 Task: Search one way flight ticket for 4 adults, 2 children, 2 infants in seat and 1 infant on lap in economy from Orlando: Orlando International Airport to Gillette: Gillette Campbell County Airport on 5-1-2023. Number of bags: 1 carry on bag. Price is upto 109000. Outbound departure time preference is 9:00.
Action: Mouse moved to (185, 156)
Screenshot: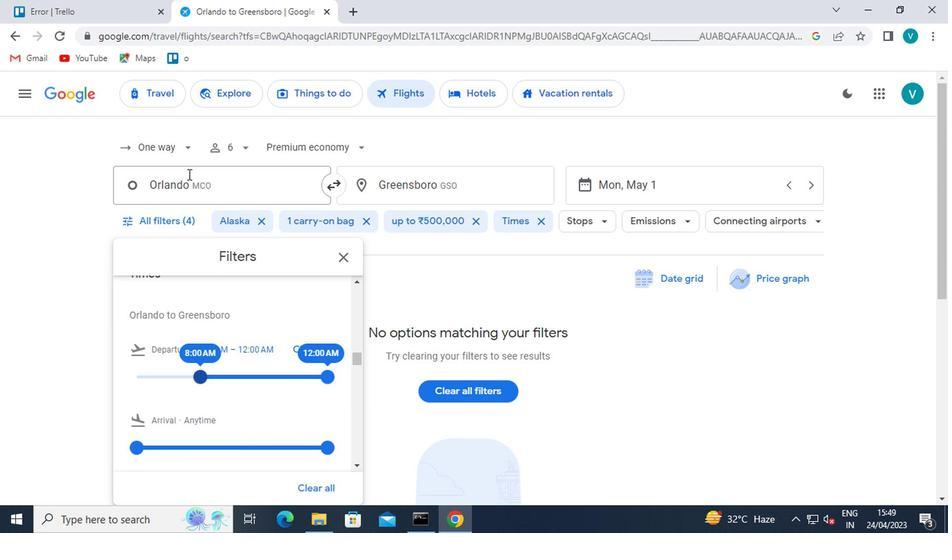 
Action: Mouse pressed left at (185, 156)
Screenshot: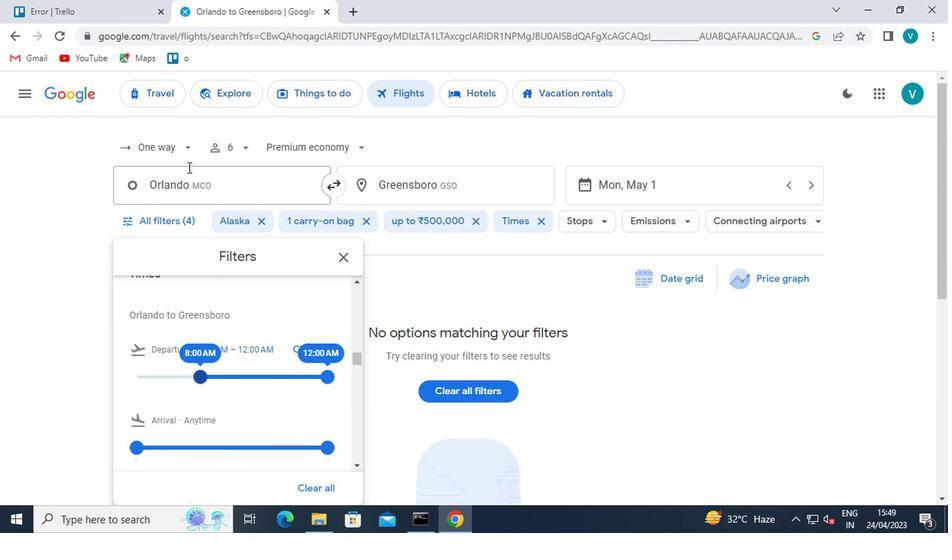 
Action: Mouse moved to (183, 214)
Screenshot: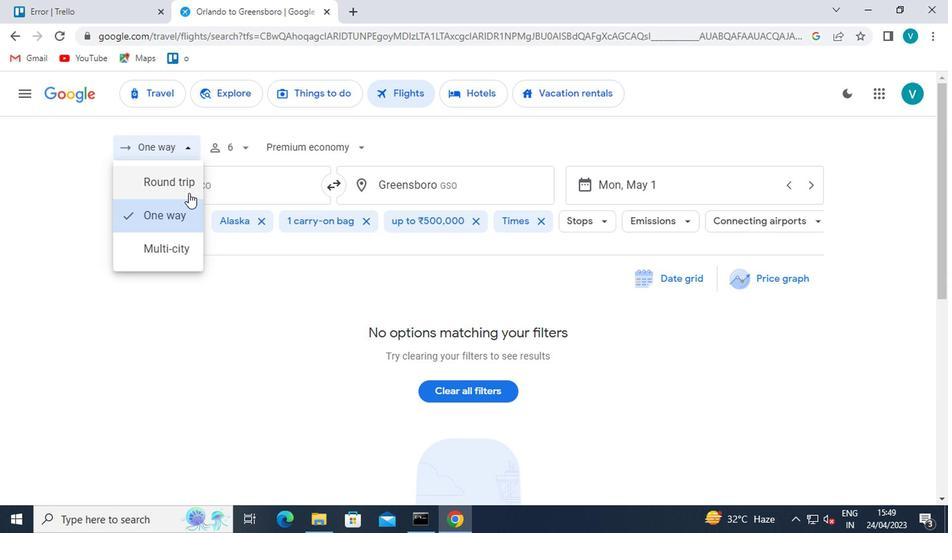 
Action: Mouse pressed left at (183, 214)
Screenshot: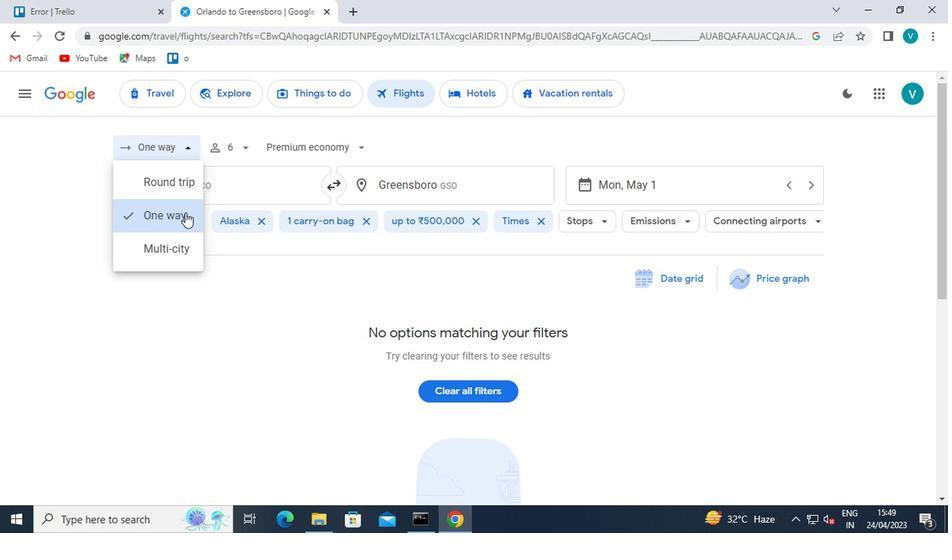 
Action: Mouse moved to (240, 153)
Screenshot: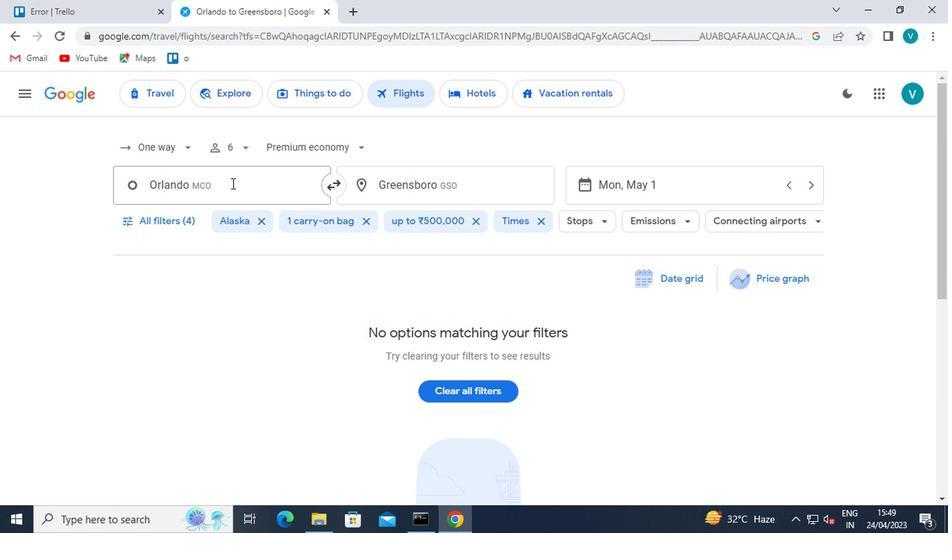 
Action: Mouse pressed left at (240, 153)
Screenshot: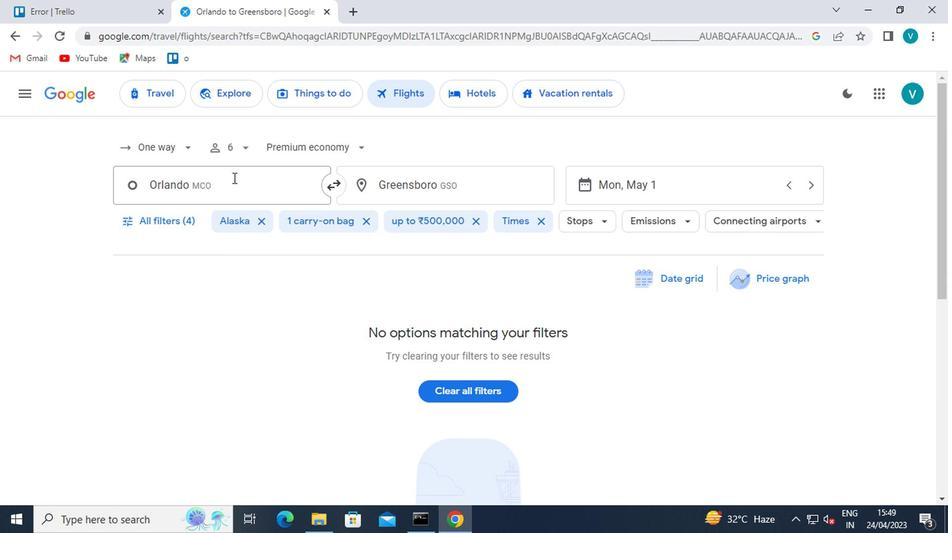
Action: Mouse moved to (348, 183)
Screenshot: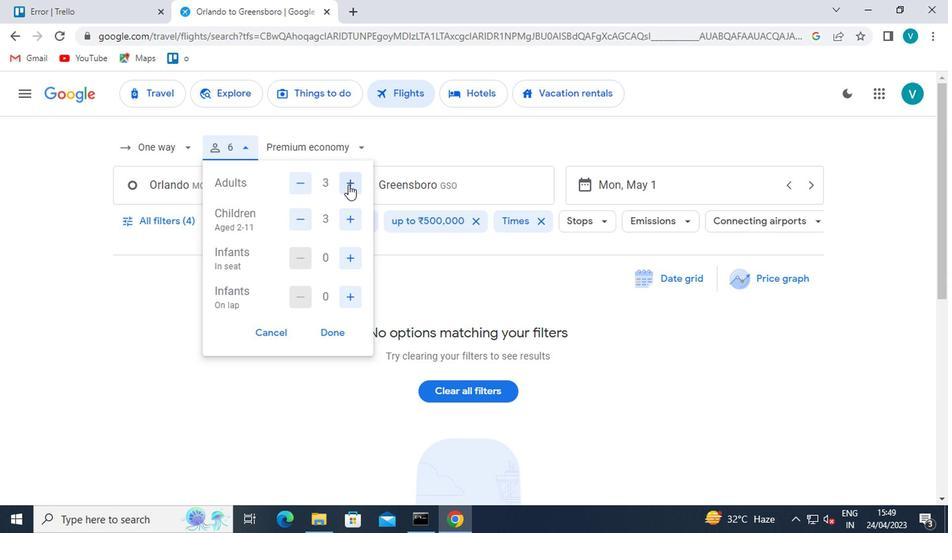 
Action: Mouse pressed left at (348, 183)
Screenshot: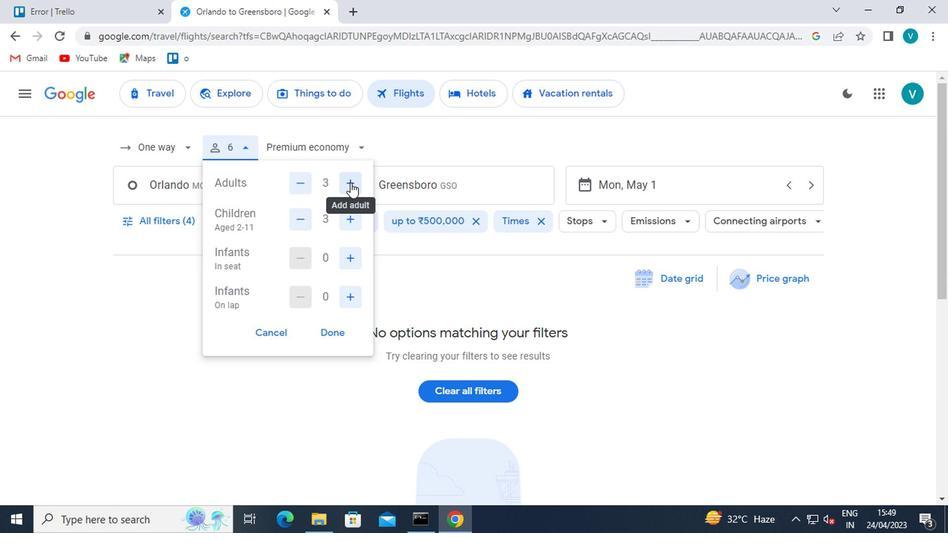 
Action: Mouse moved to (298, 217)
Screenshot: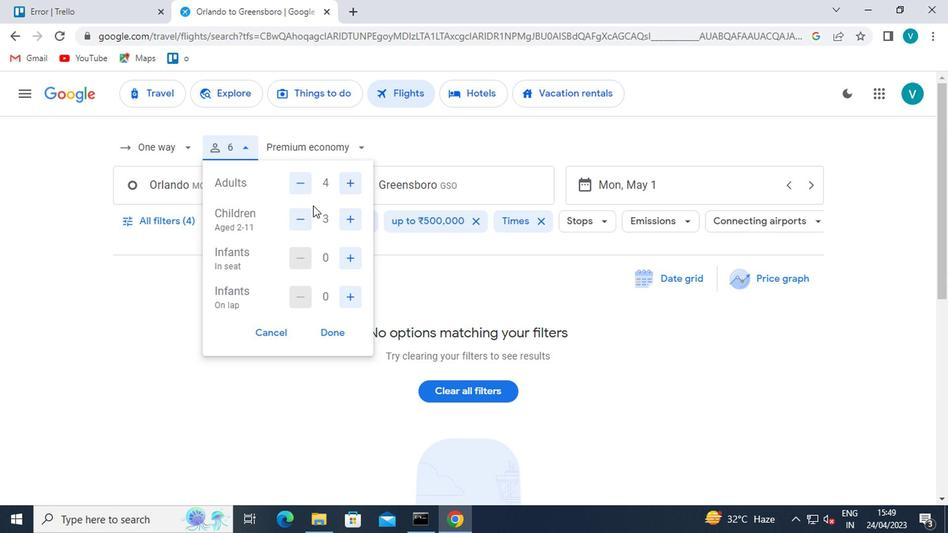 
Action: Mouse pressed left at (298, 217)
Screenshot: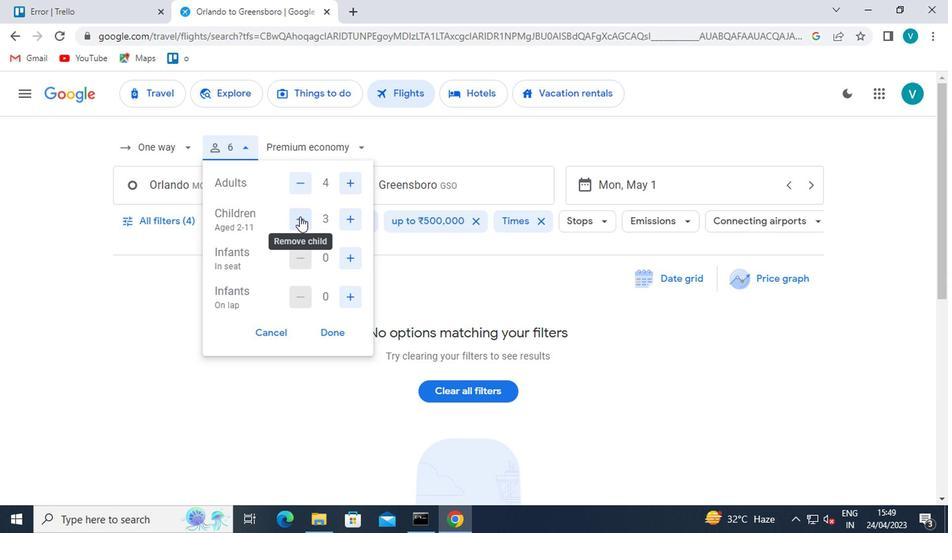
Action: Mouse moved to (344, 258)
Screenshot: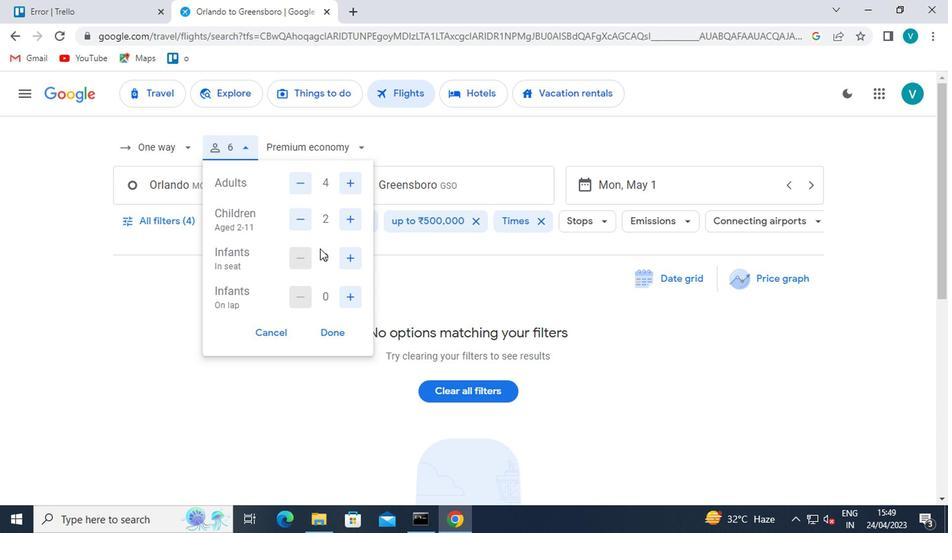 
Action: Mouse pressed left at (344, 258)
Screenshot: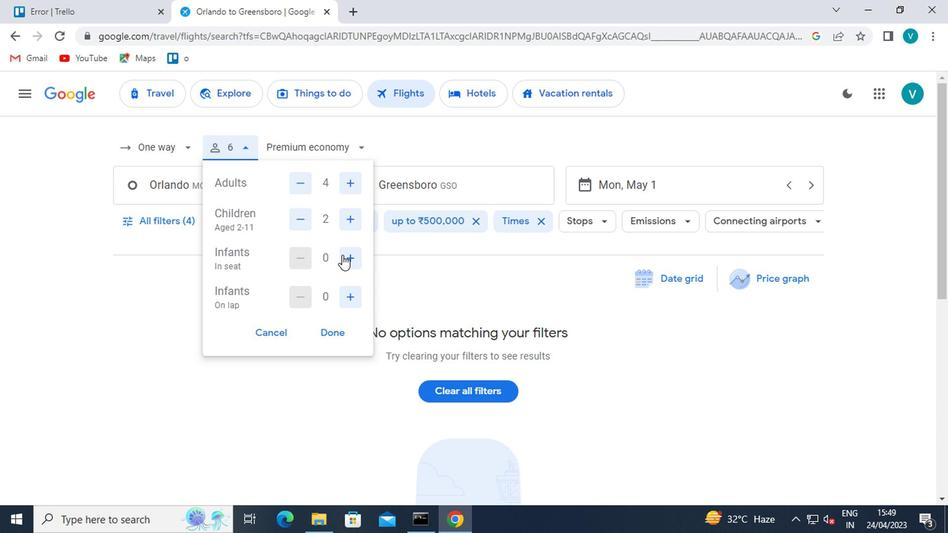 
Action: Mouse moved to (345, 258)
Screenshot: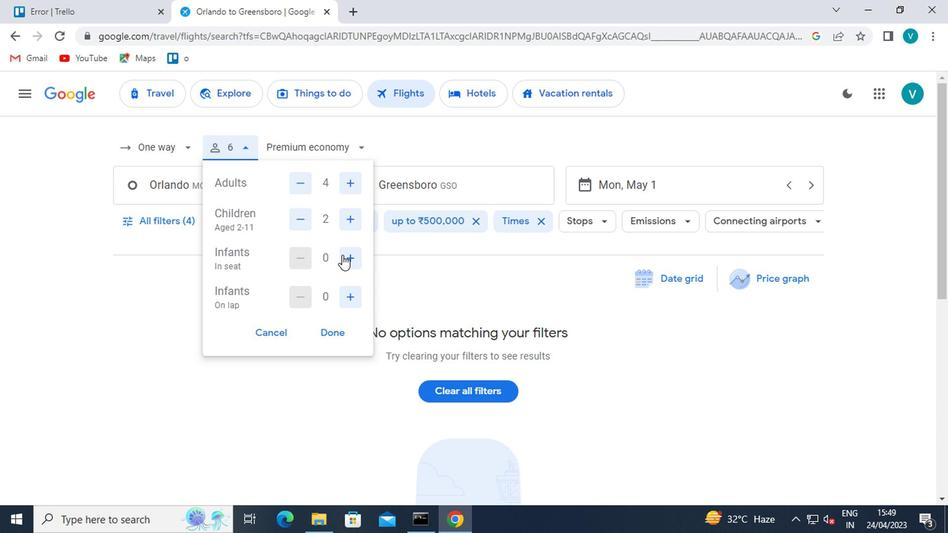
Action: Mouse pressed left at (345, 258)
Screenshot: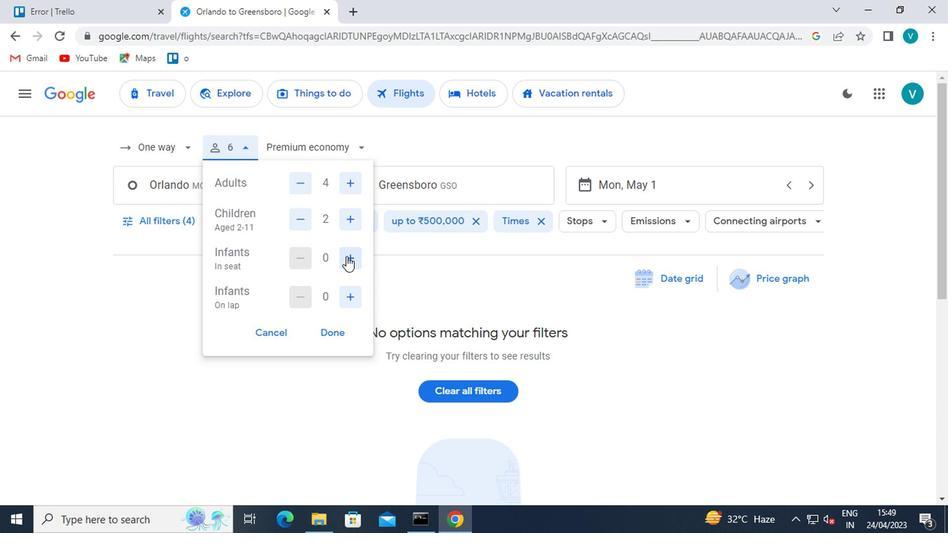 
Action: Mouse moved to (350, 292)
Screenshot: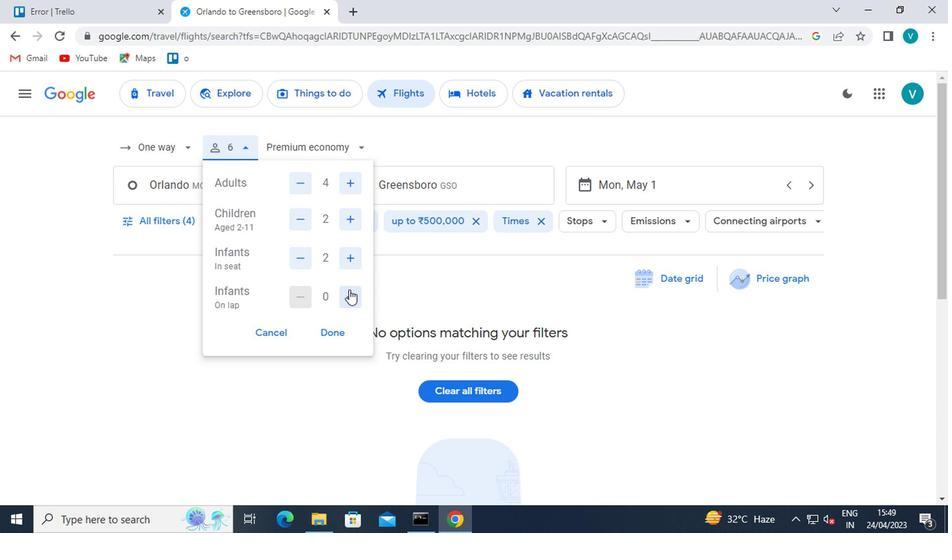 
Action: Mouse pressed left at (350, 292)
Screenshot: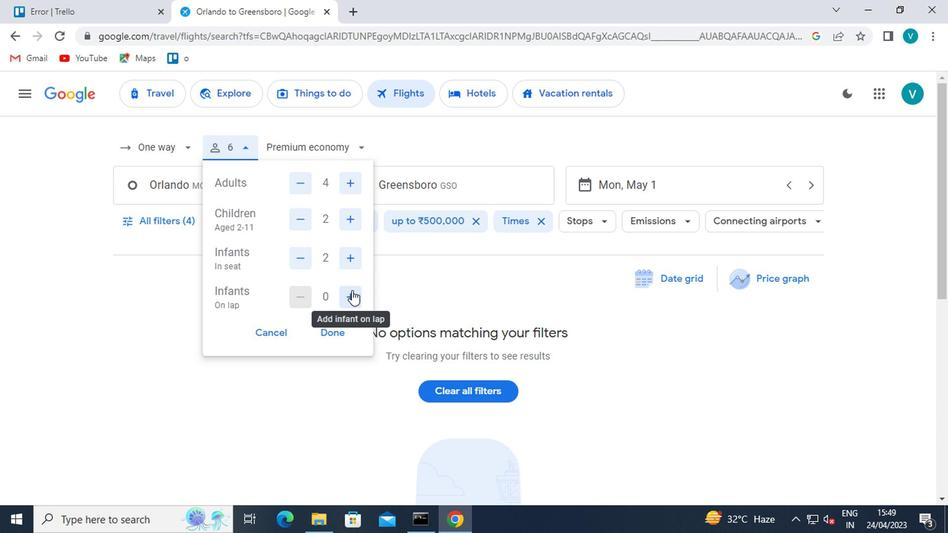
Action: Mouse moved to (329, 329)
Screenshot: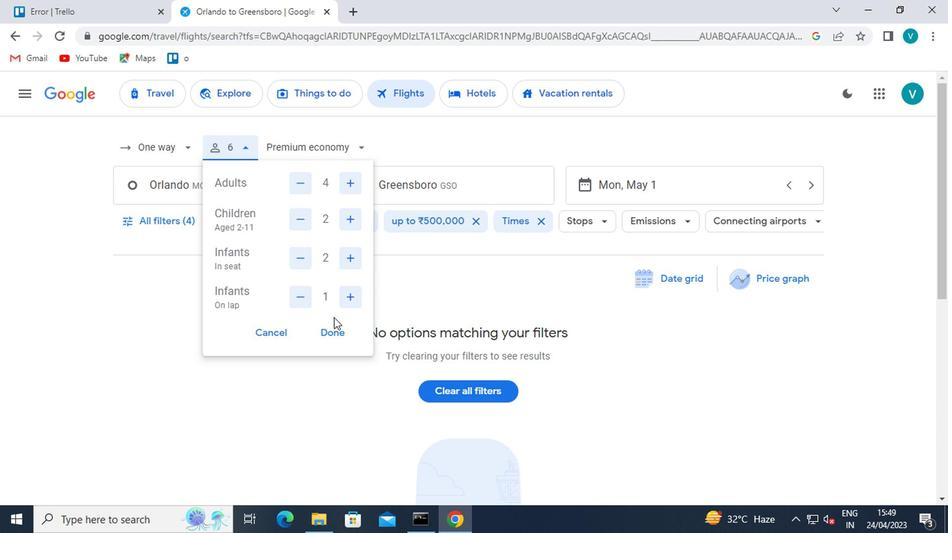 
Action: Mouse pressed left at (329, 329)
Screenshot: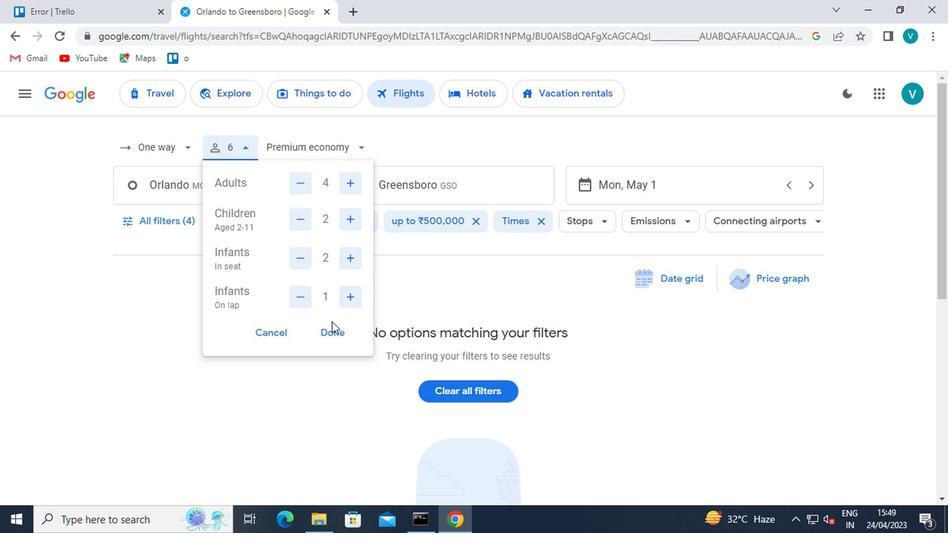 
Action: Mouse moved to (336, 151)
Screenshot: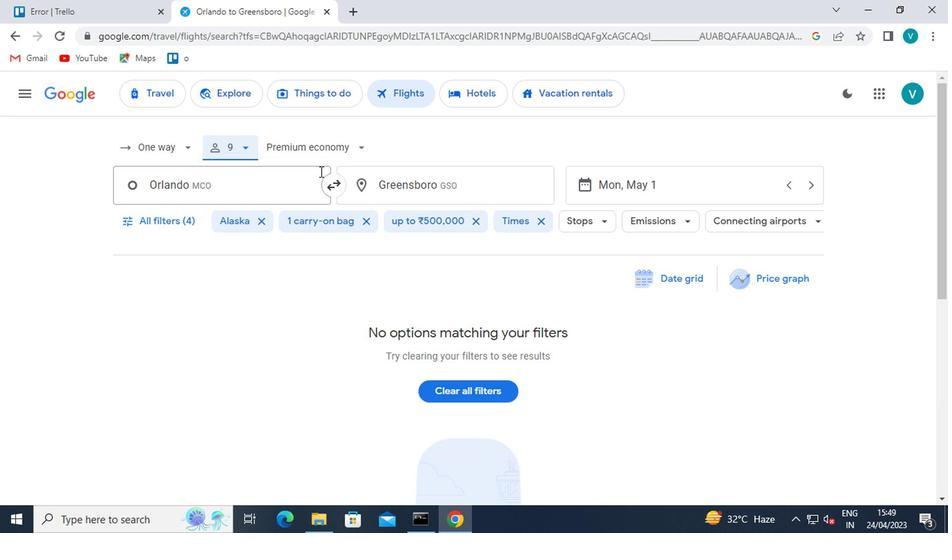 
Action: Mouse pressed left at (336, 151)
Screenshot: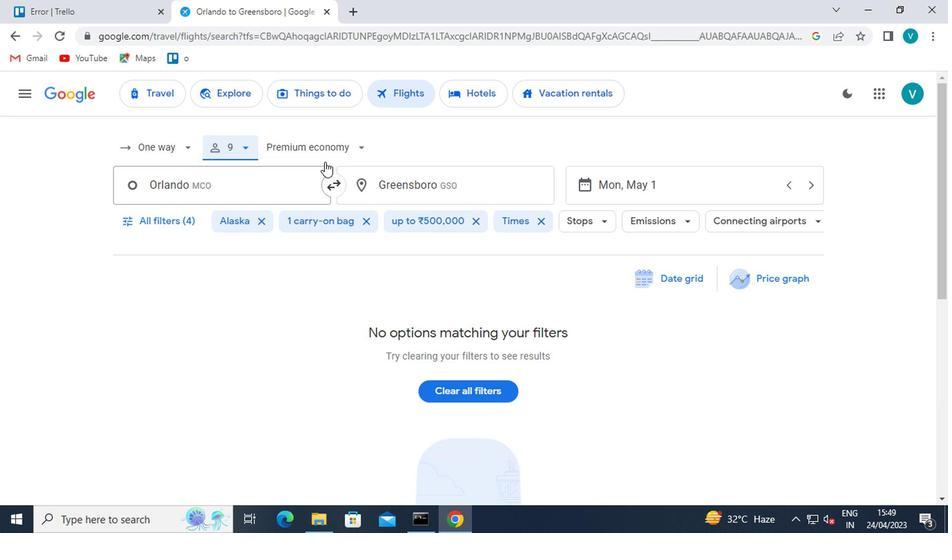 
Action: Mouse moved to (330, 182)
Screenshot: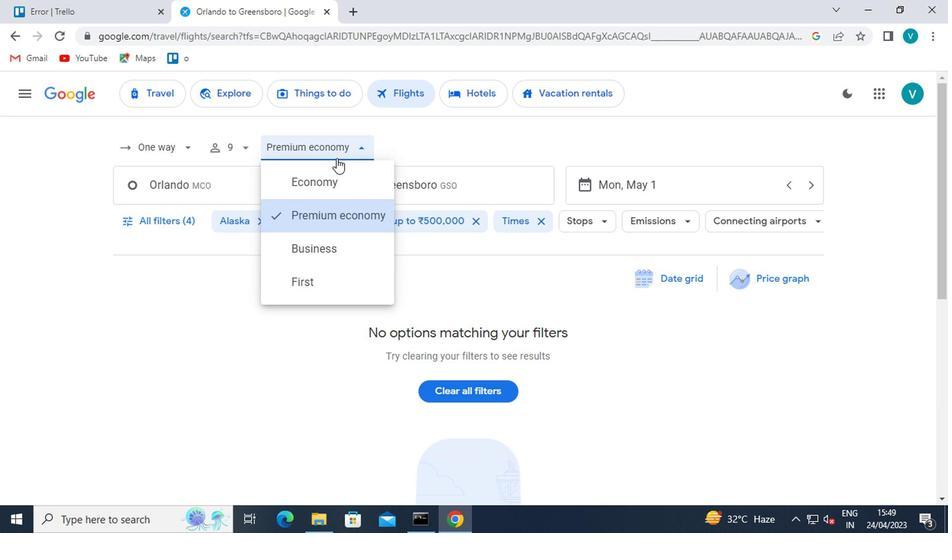 
Action: Mouse pressed left at (330, 182)
Screenshot: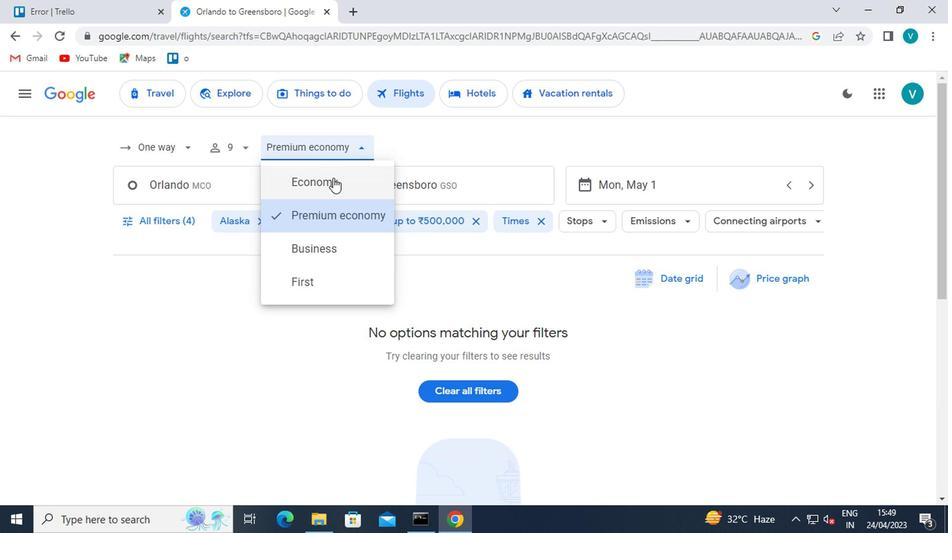 
Action: Mouse moved to (202, 196)
Screenshot: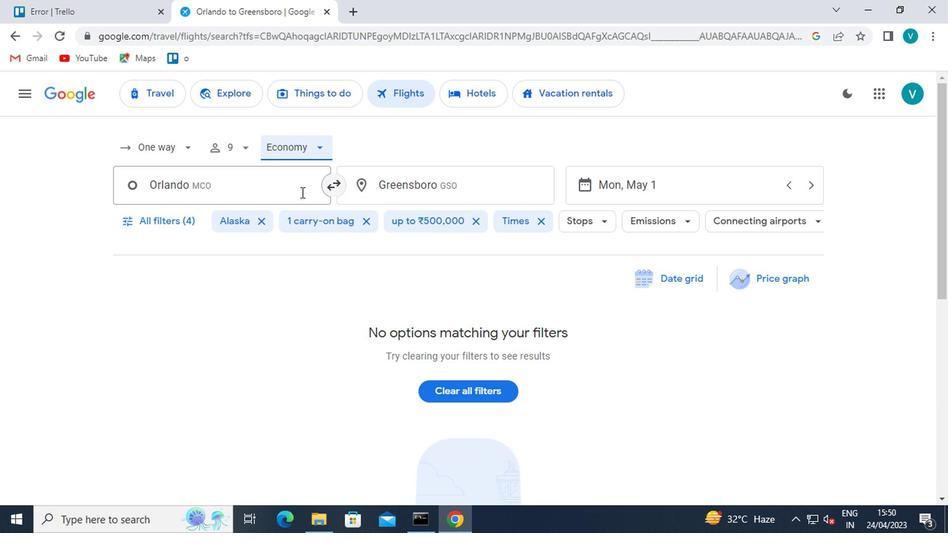 
Action: Mouse pressed left at (202, 196)
Screenshot: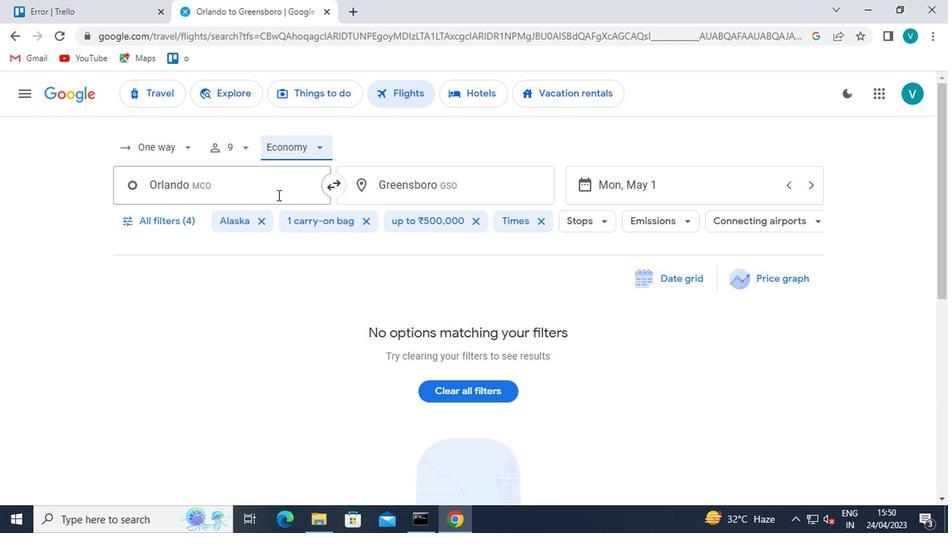 
Action: Mouse moved to (253, 268)
Screenshot: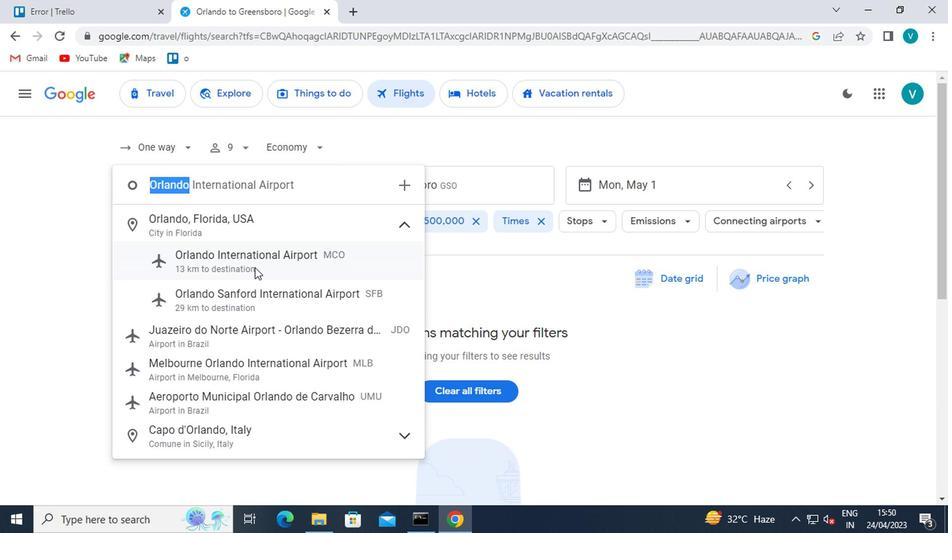 
Action: Mouse pressed left at (253, 268)
Screenshot: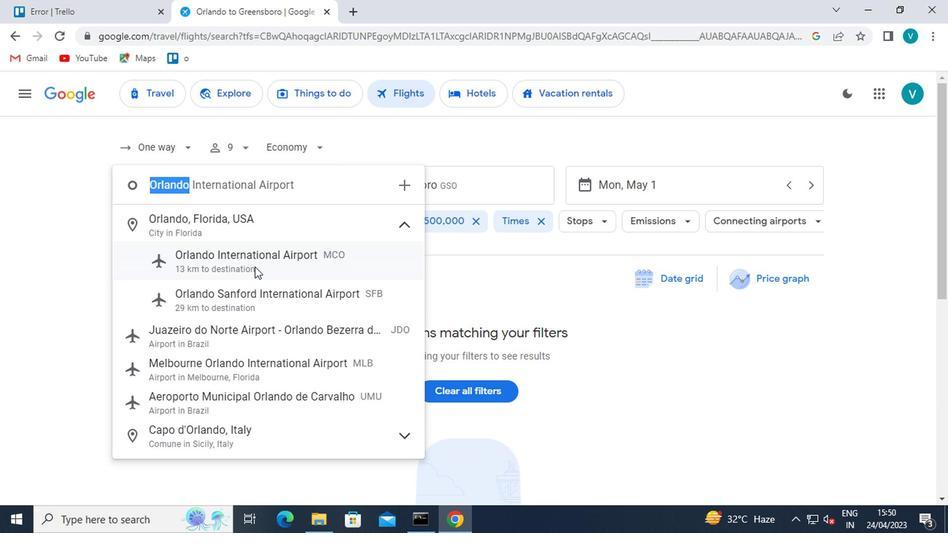 
Action: Mouse moved to (459, 187)
Screenshot: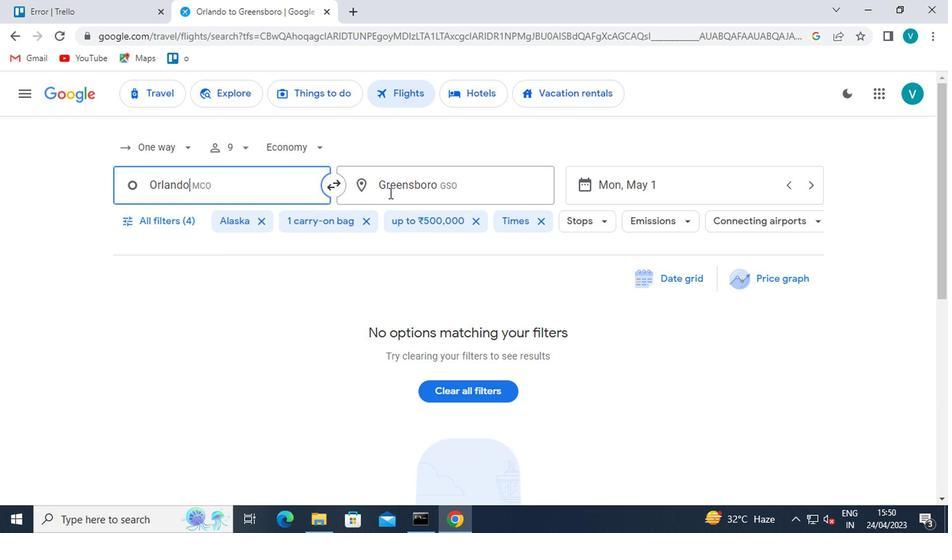 
Action: Mouse pressed left at (459, 187)
Screenshot: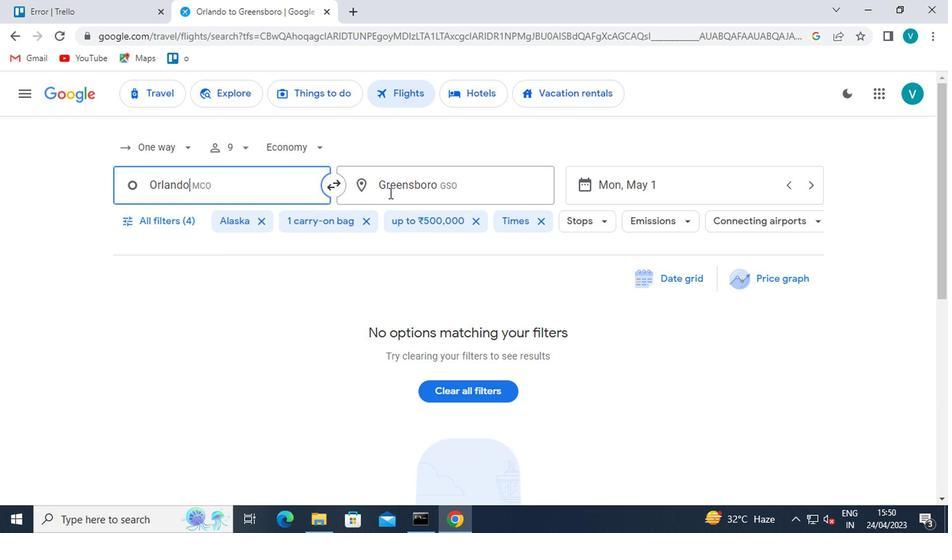 
Action: Mouse moved to (459, 188)
Screenshot: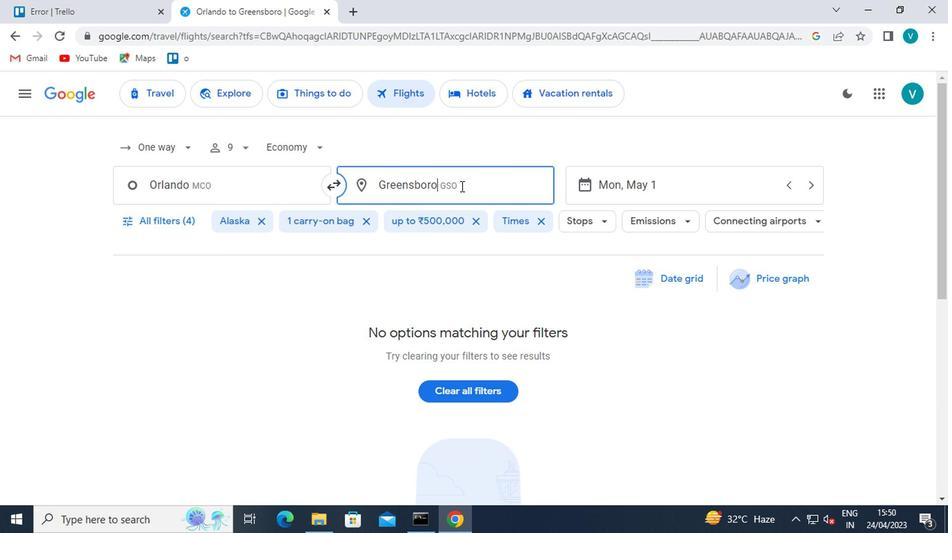 
Action: Key pressed <Key.shift><Key.shift>ctrl+GI;;<Key.backspace><Key.backspace>LLETTE
Screenshot: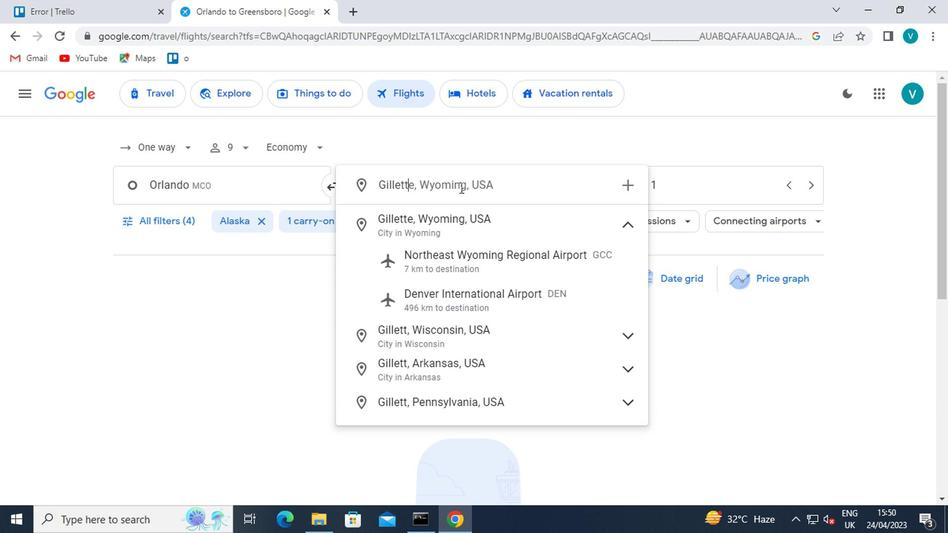 
Action: Mouse moved to (526, 205)
Screenshot: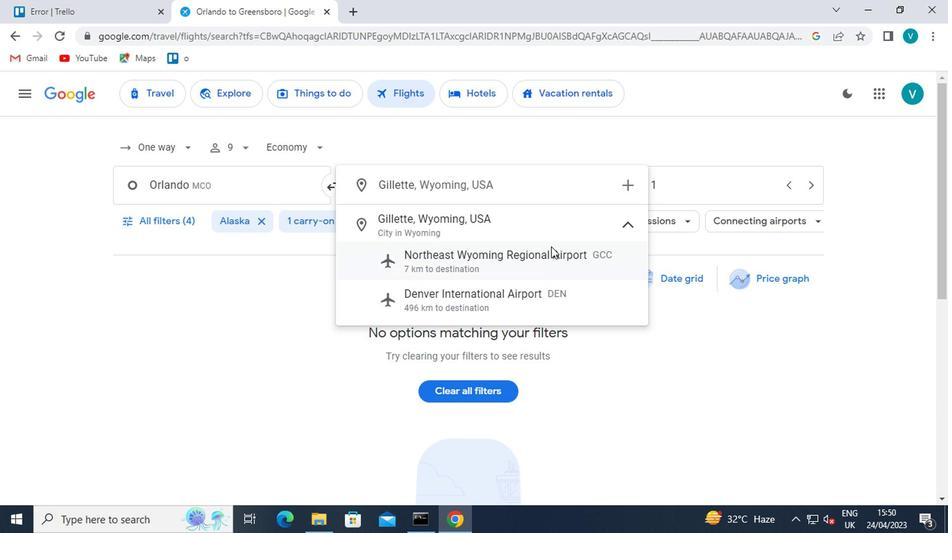 
Action: Key pressed <Key.enter>
Screenshot: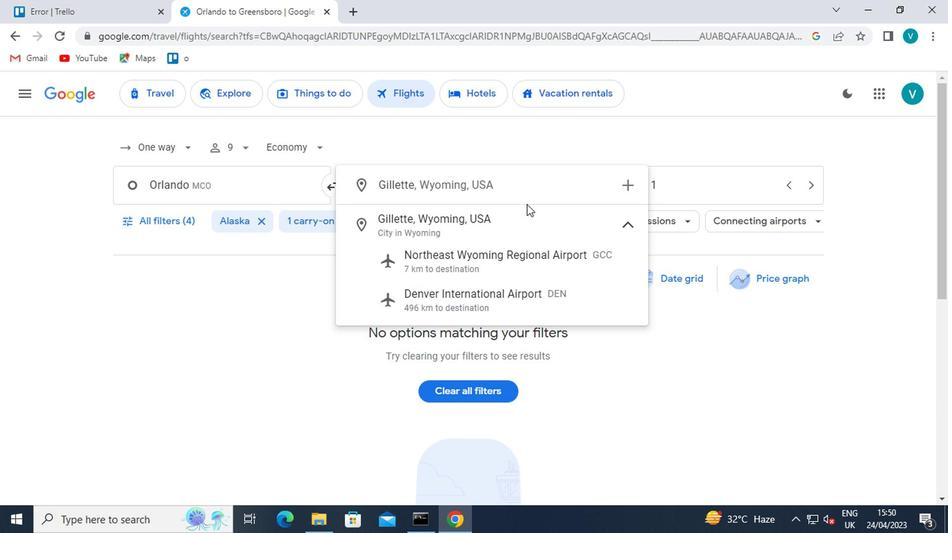 
Action: Mouse moved to (674, 179)
Screenshot: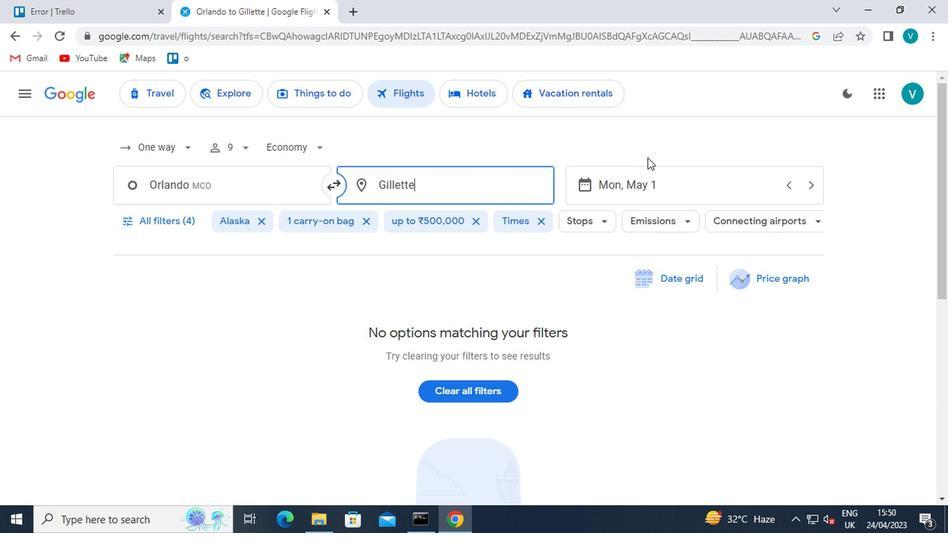 
Action: Mouse pressed left at (674, 179)
Screenshot: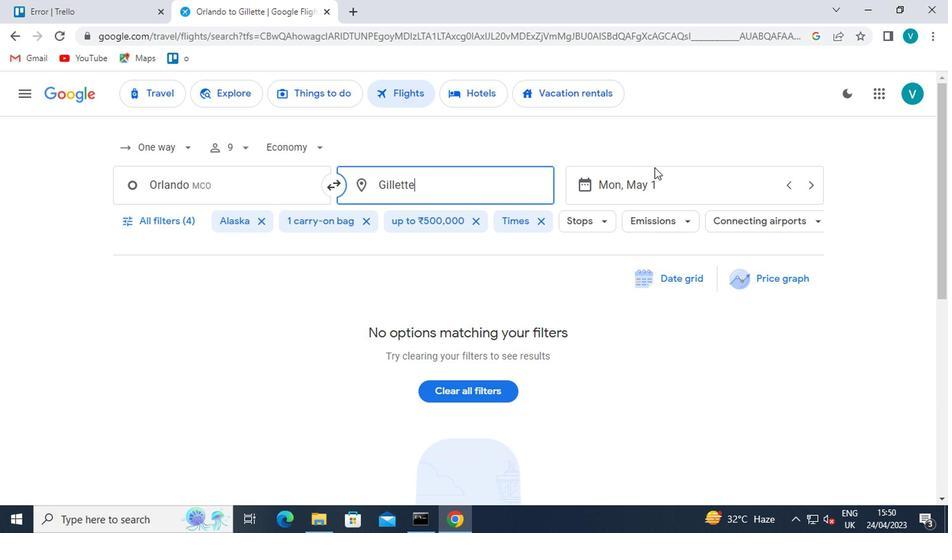 
Action: Mouse moved to (623, 256)
Screenshot: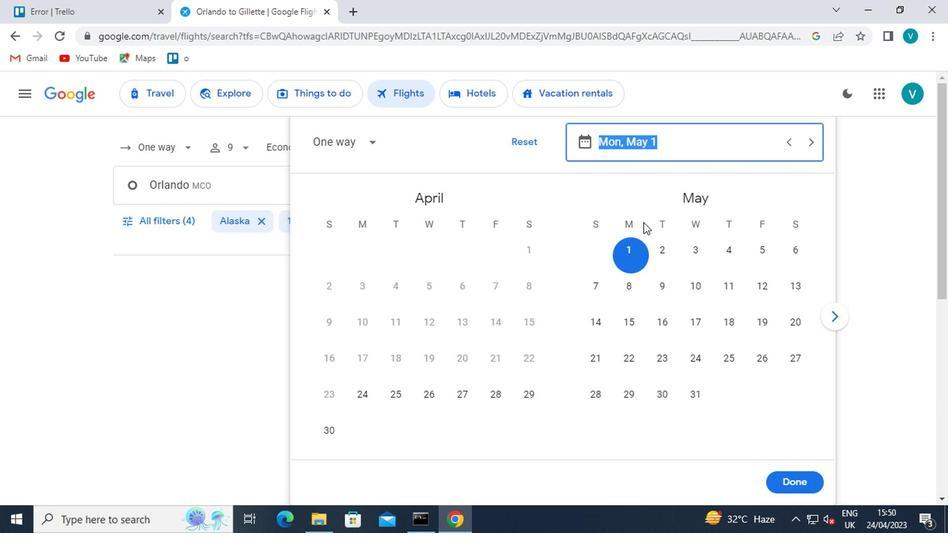 
Action: Mouse pressed left at (623, 256)
Screenshot: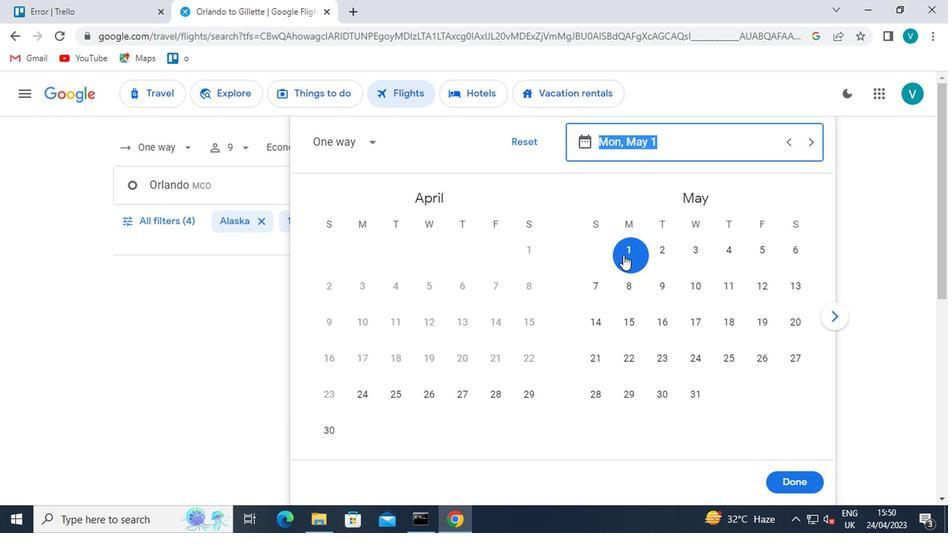 
Action: Mouse moved to (797, 487)
Screenshot: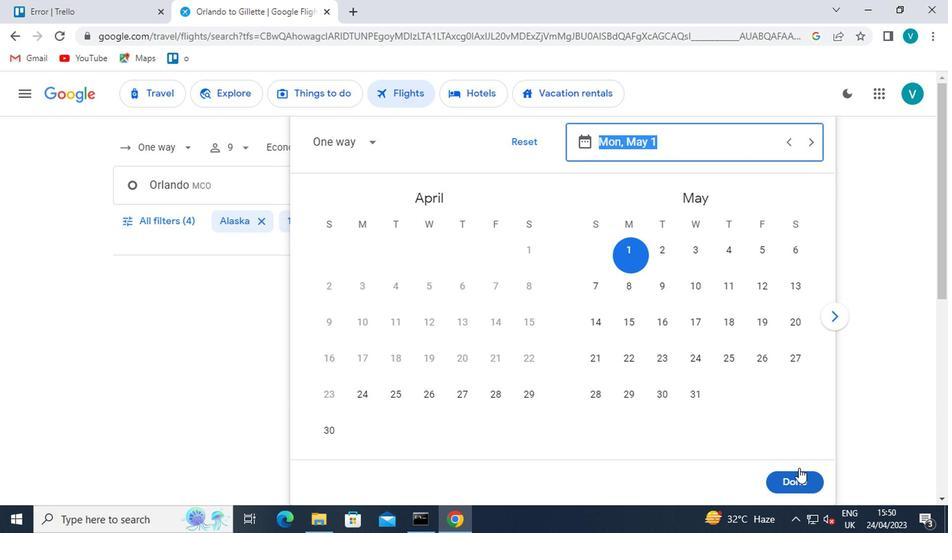 
Action: Mouse pressed left at (797, 487)
Screenshot: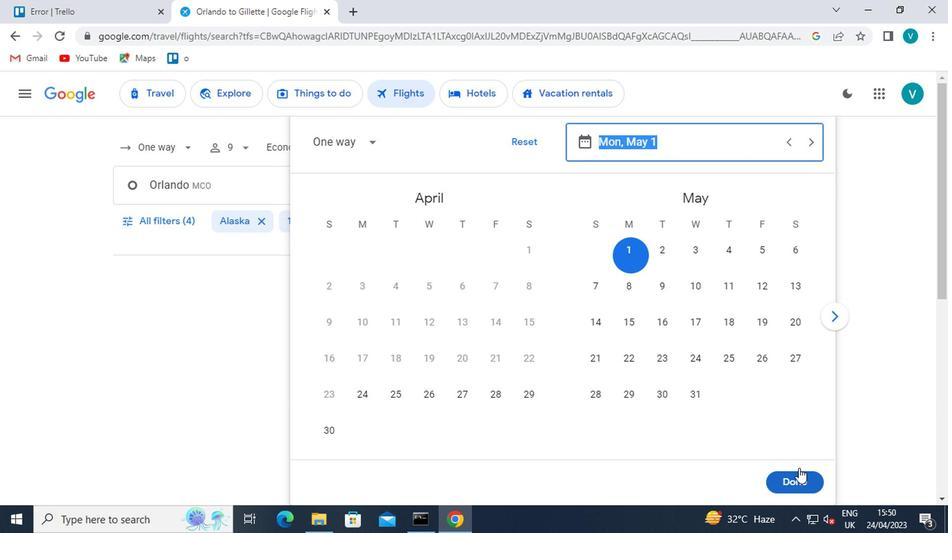 
Action: Mouse moved to (172, 221)
Screenshot: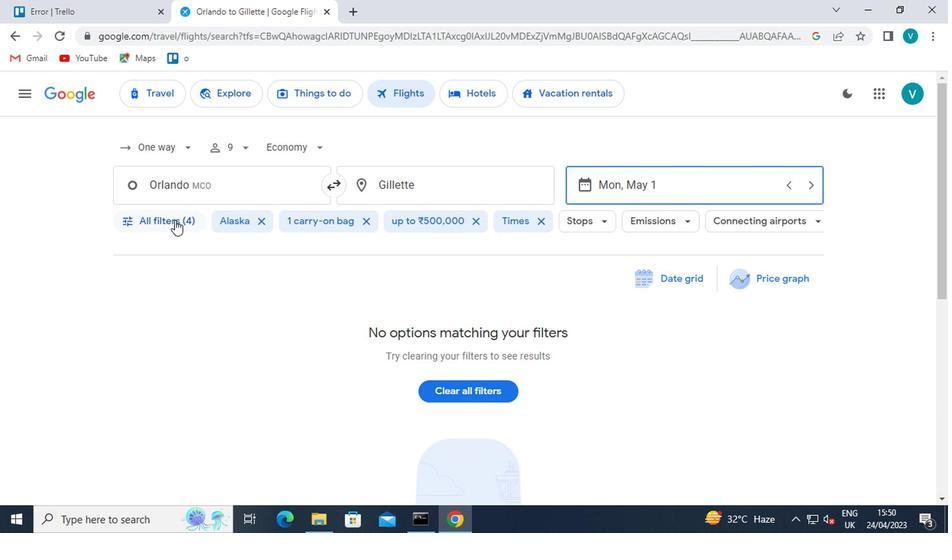 
Action: Mouse pressed left at (172, 221)
Screenshot: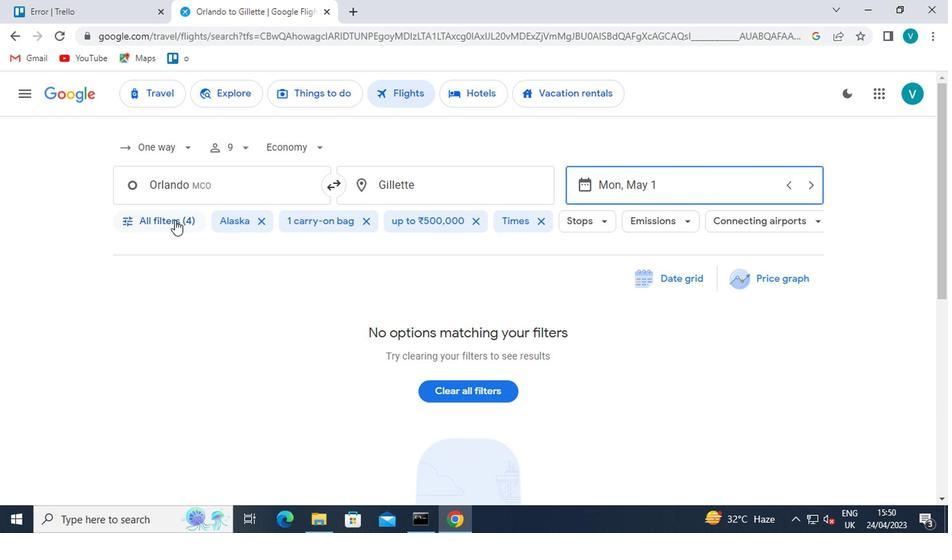 
Action: Mouse moved to (302, 348)
Screenshot: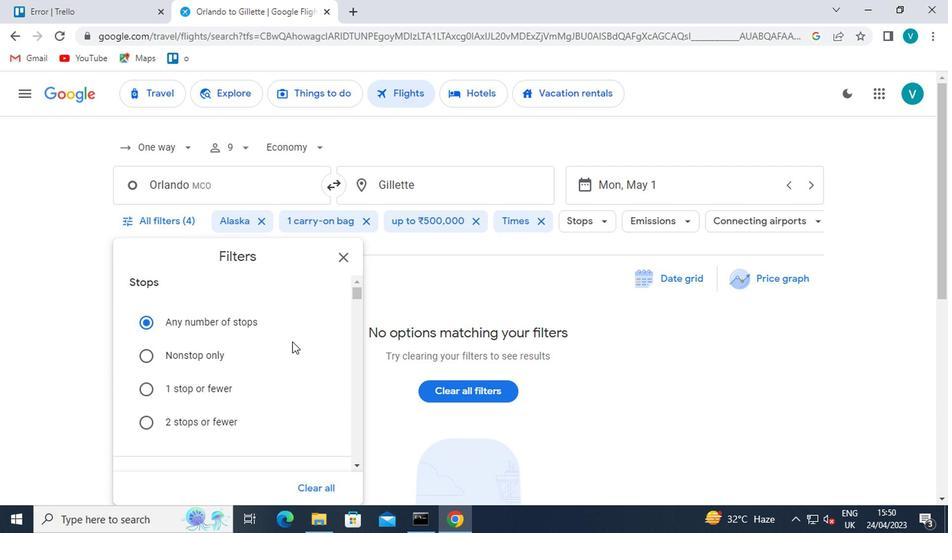 
Action: Mouse scrolled (302, 348) with delta (0, 0)
Screenshot: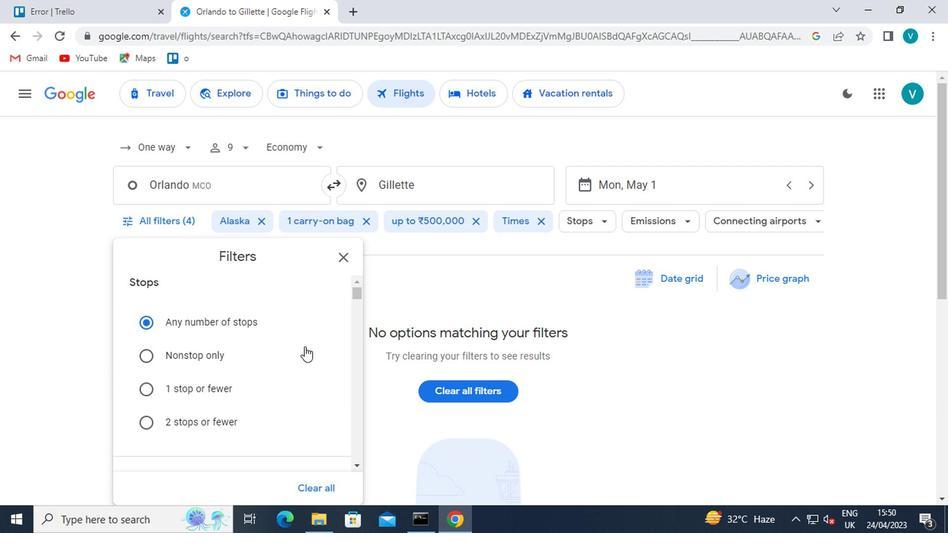 
Action: Mouse scrolled (302, 348) with delta (0, 0)
Screenshot: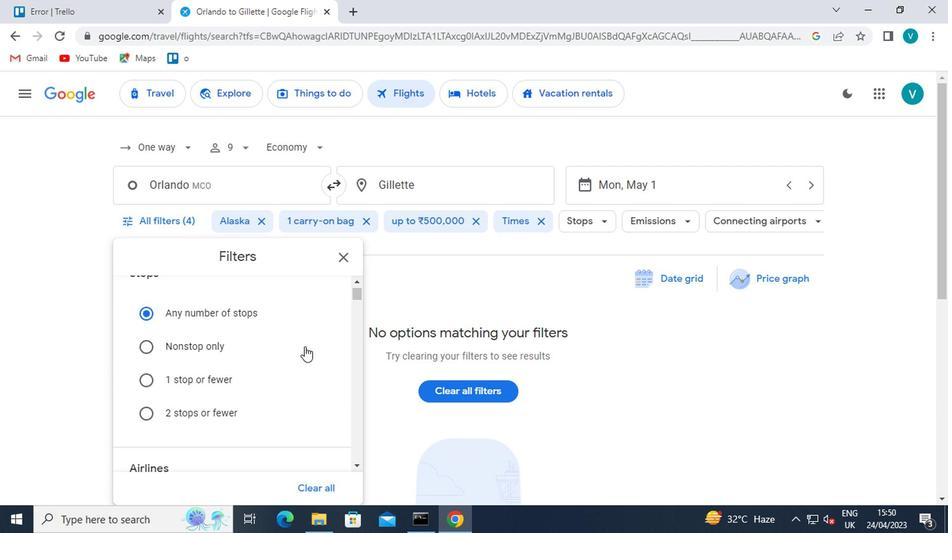 
Action: Mouse scrolled (302, 348) with delta (0, 0)
Screenshot: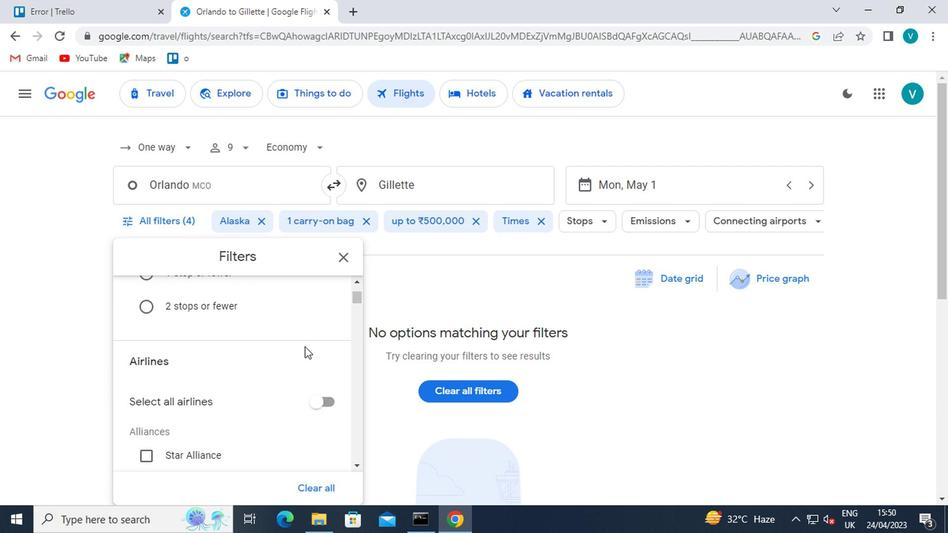 
Action: Mouse scrolled (302, 348) with delta (0, 0)
Screenshot: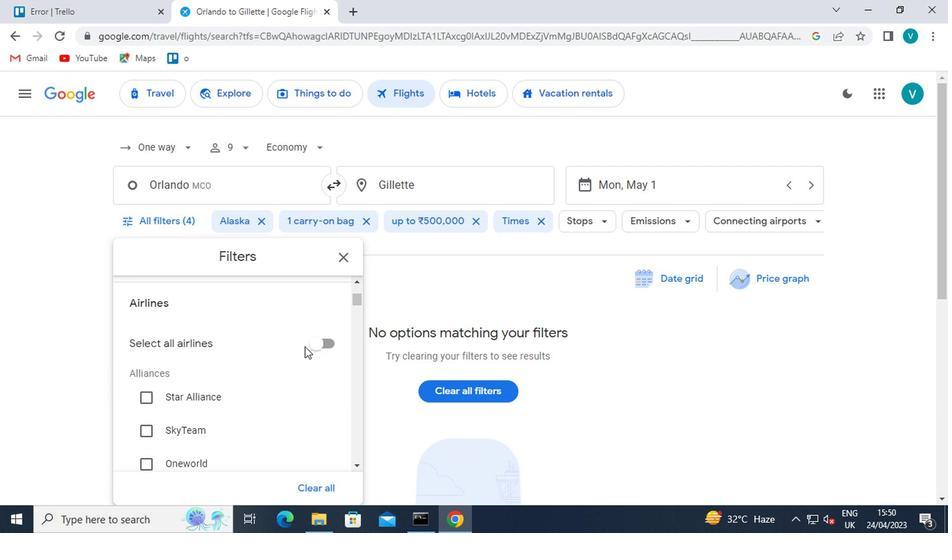 
Action: Mouse scrolled (302, 348) with delta (0, 0)
Screenshot: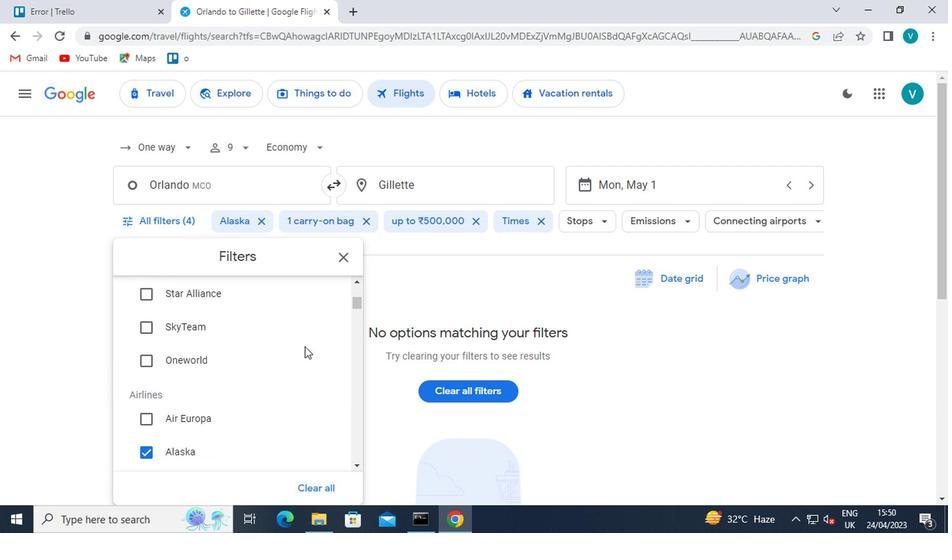 
Action: Mouse moved to (304, 348)
Screenshot: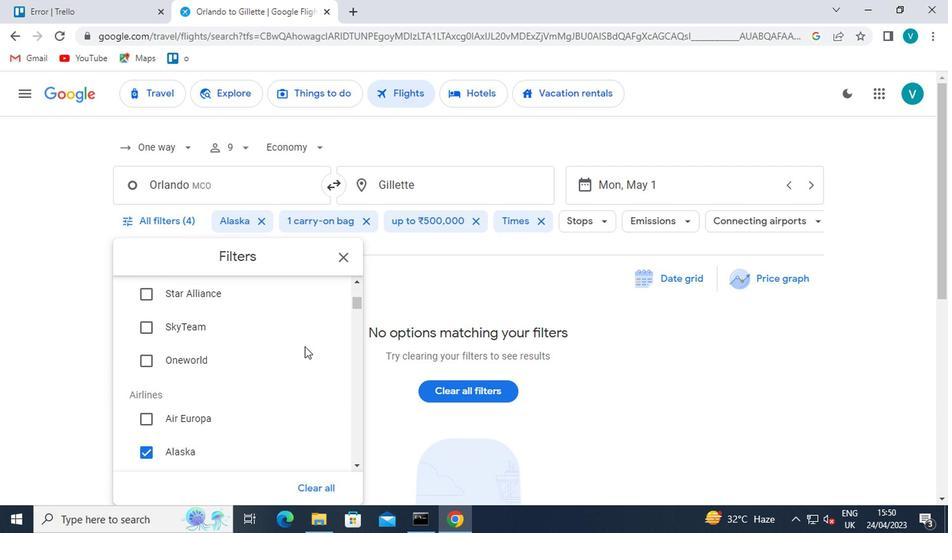 
Action: Mouse scrolled (304, 348) with delta (0, 0)
Screenshot: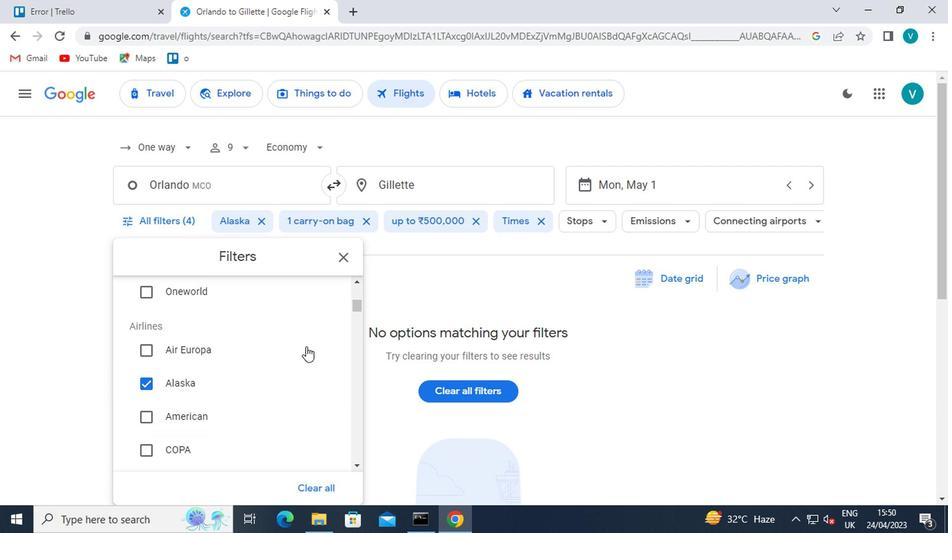 
Action: Mouse scrolled (304, 348) with delta (0, 0)
Screenshot: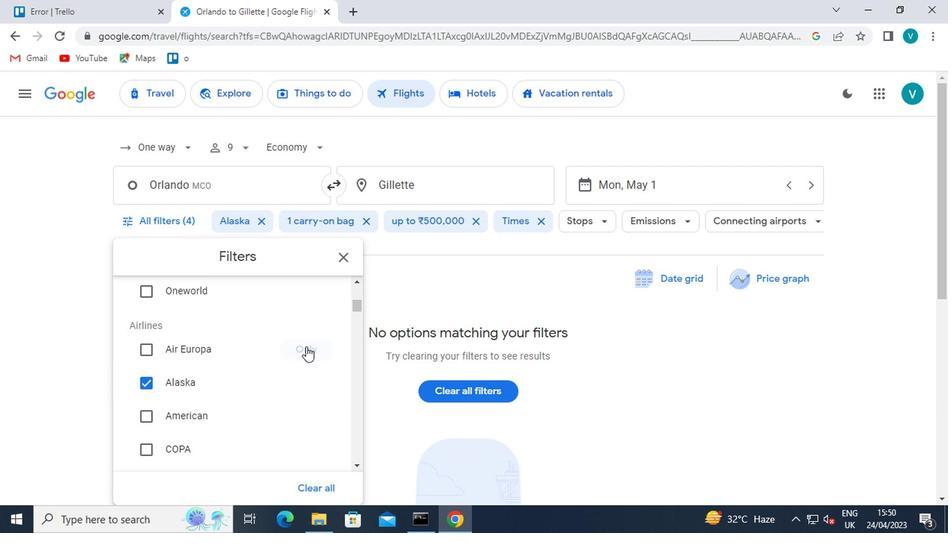 
Action: Mouse scrolled (304, 348) with delta (0, 0)
Screenshot: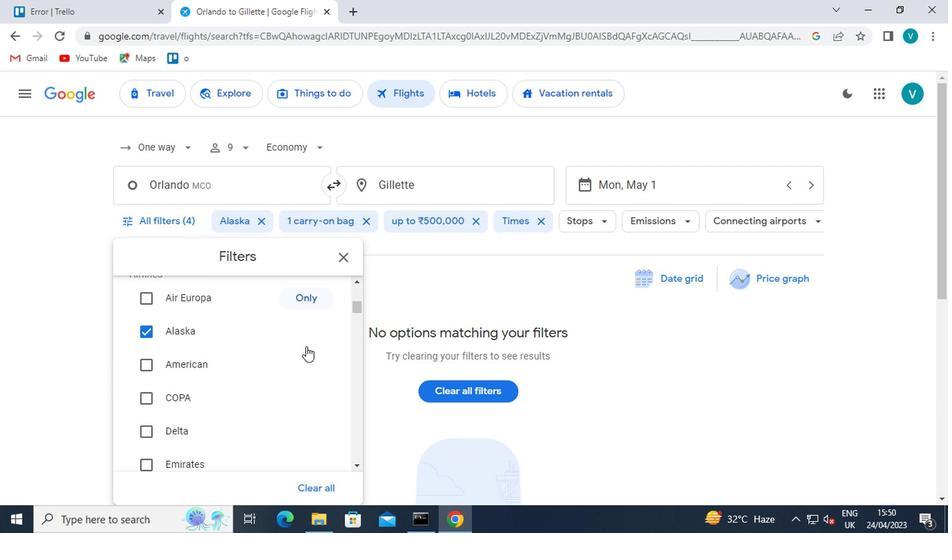 
Action: Mouse scrolled (304, 348) with delta (0, 0)
Screenshot: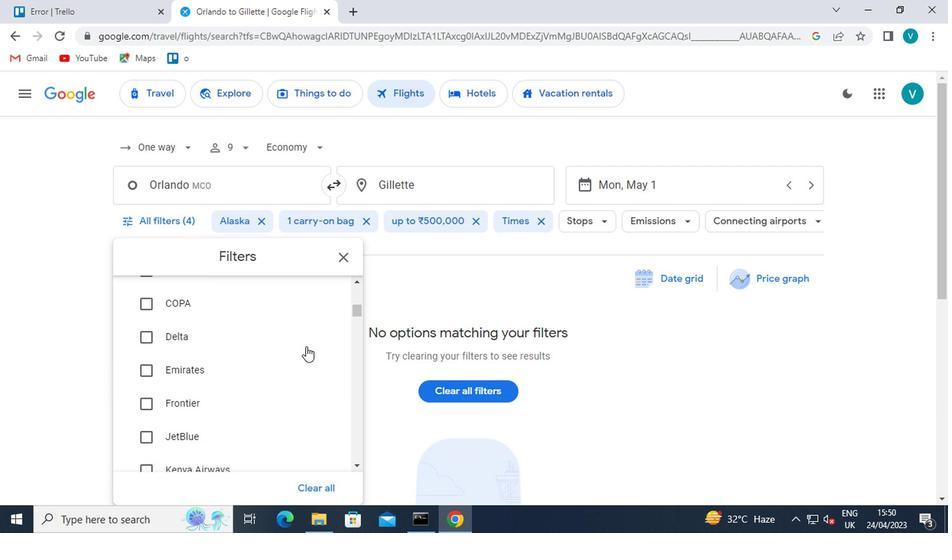 
Action: Mouse moved to (305, 348)
Screenshot: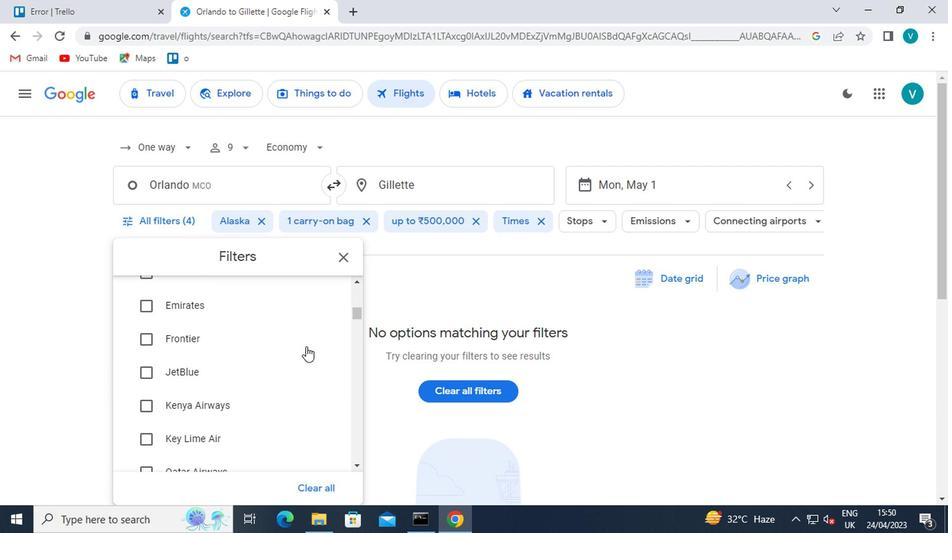 
Action: Mouse scrolled (305, 348) with delta (0, 0)
Screenshot: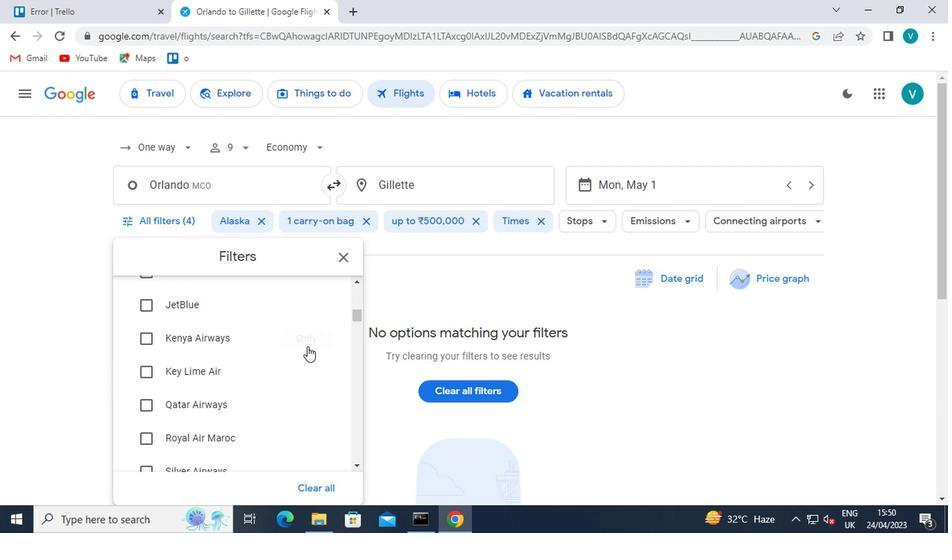 
Action: Mouse scrolled (305, 348) with delta (0, 0)
Screenshot: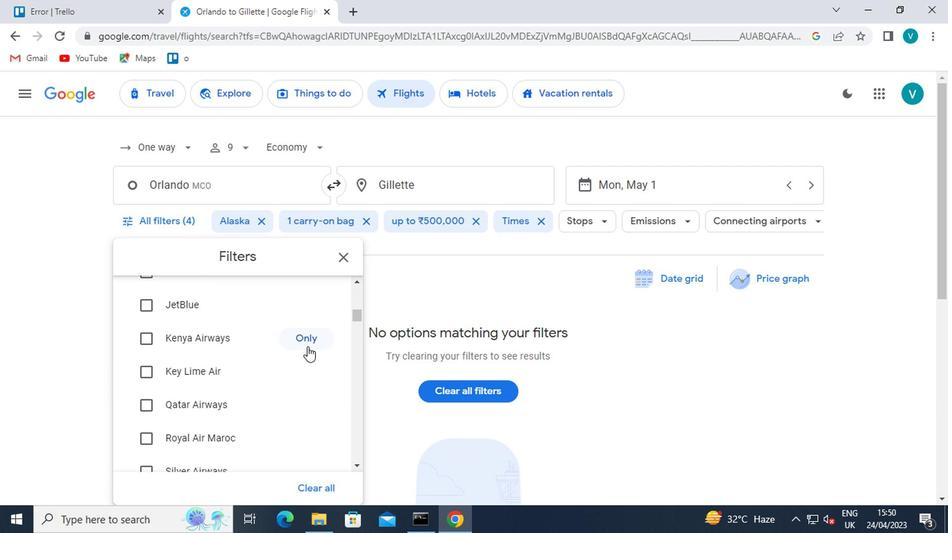
Action: Mouse scrolled (305, 348) with delta (0, 0)
Screenshot: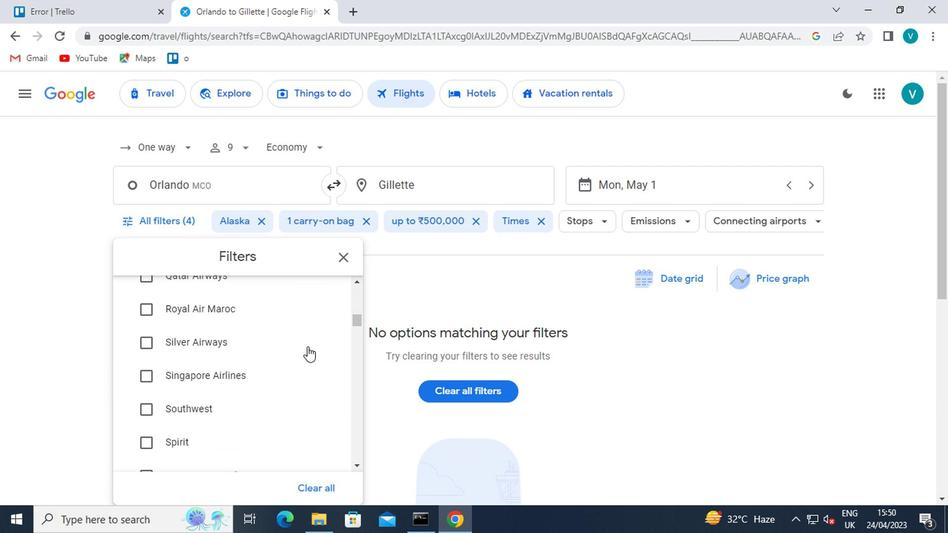 
Action: Mouse moved to (305, 348)
Screenshot: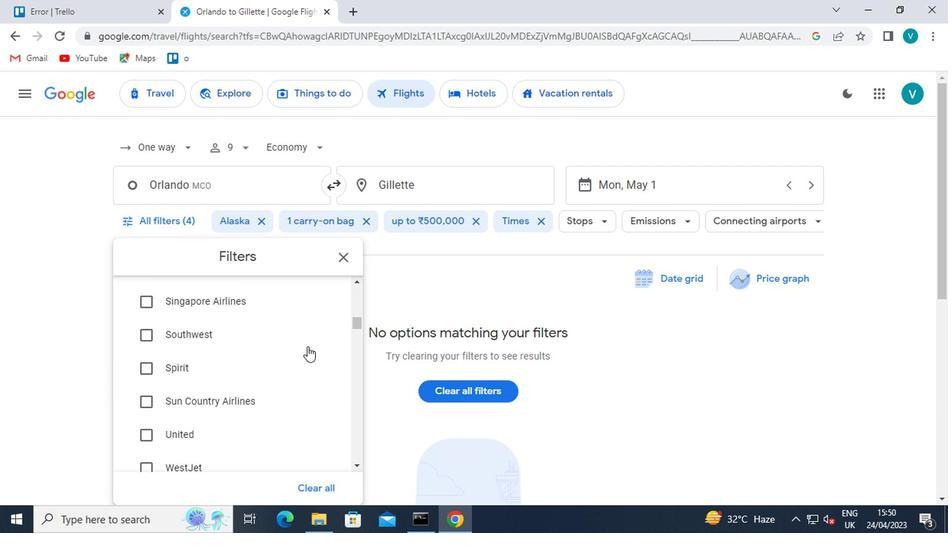 
Action: Mouse scrolled (305, 348) with delta (0, 0)
Screenshot: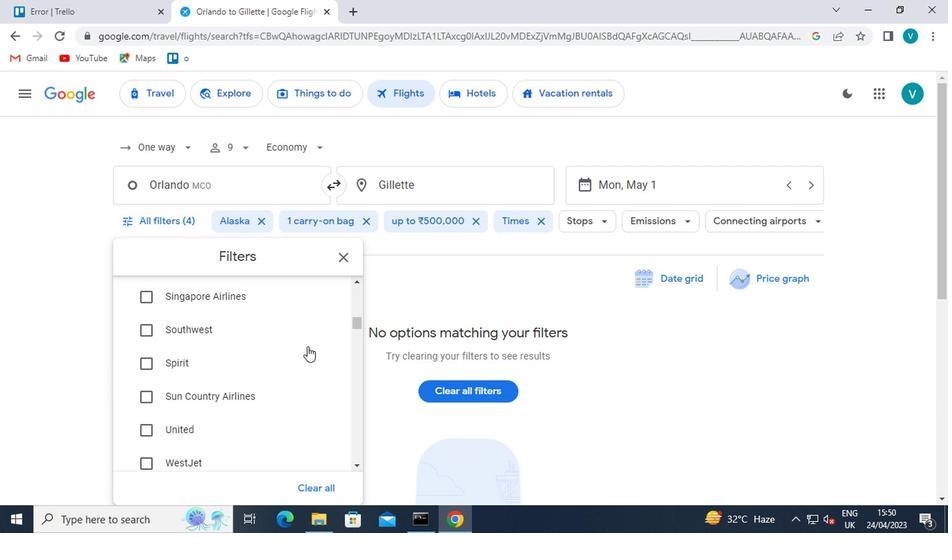 
Action: Mouse scrolled (305, 348) with delta (0, 0)
Screenshot: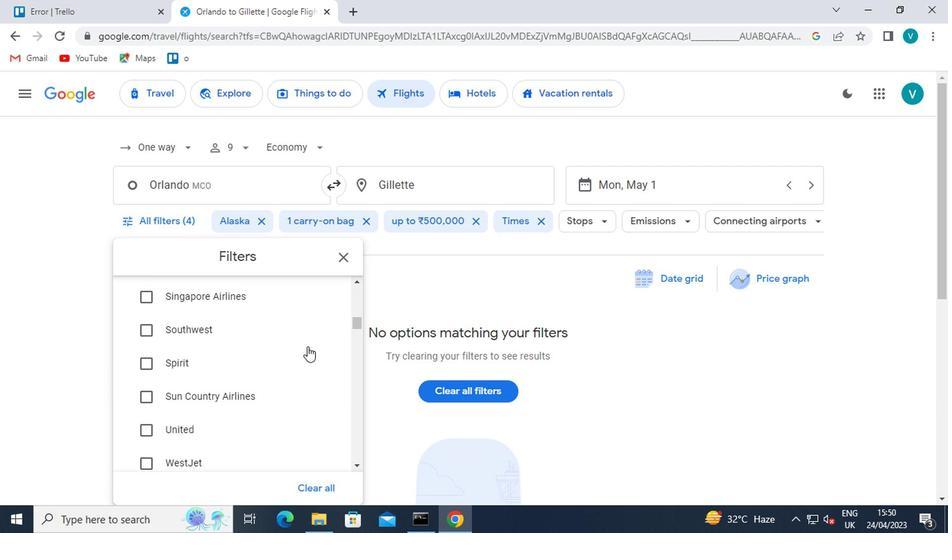 
Action: Mouse scrolled (305, 348) with delta (0, 0)
Screenshot: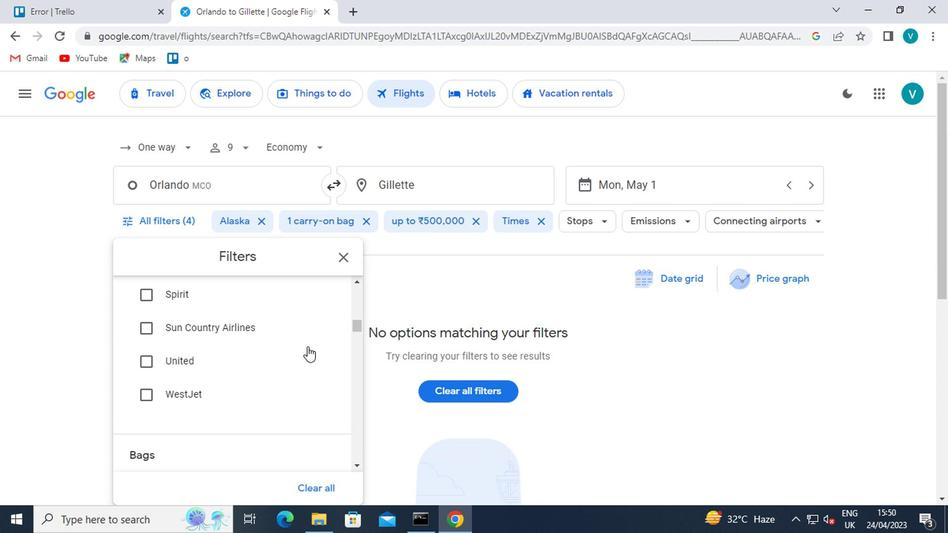 
Action: Mouse moved to (312, 345)
Screenshot: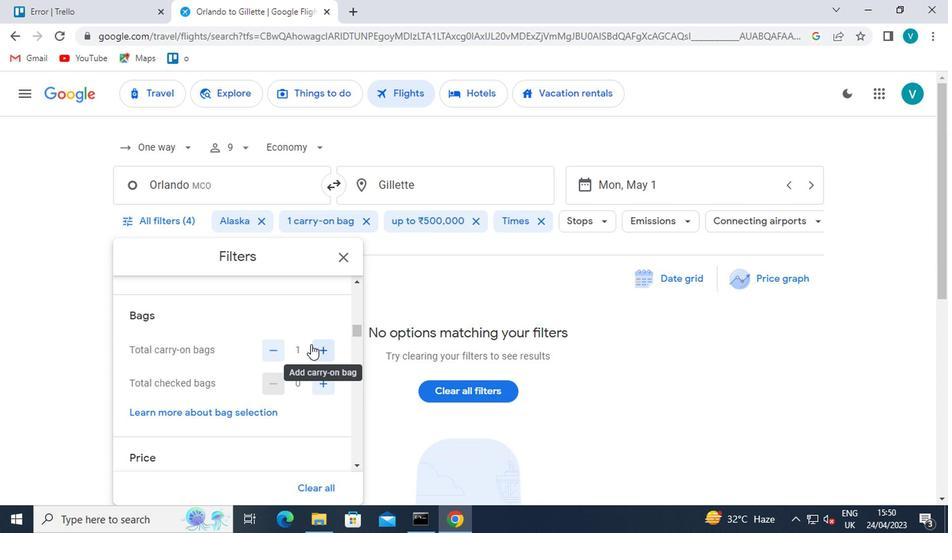 
Action: Mouse scrolled (312, 344) with delta (0, 0)
Screenshot: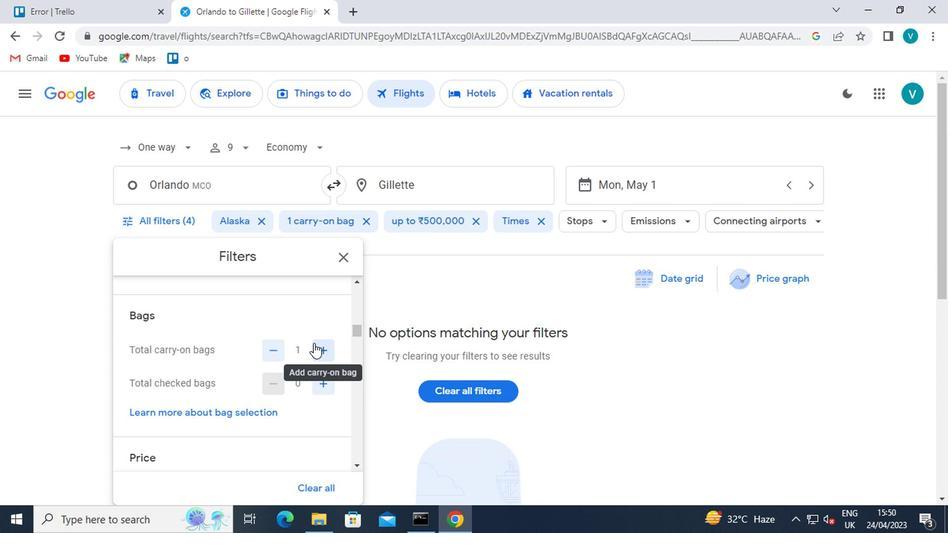 
Action: Mouse moved to (312, 345)
Screenshot: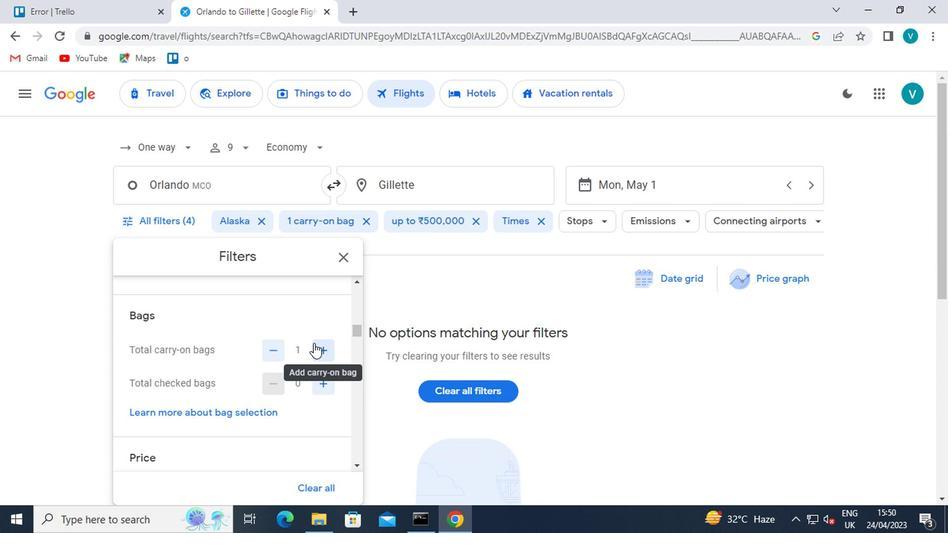 
Action: Mouse scrolled (312, 344) with delta (0, 0)
Screenshot: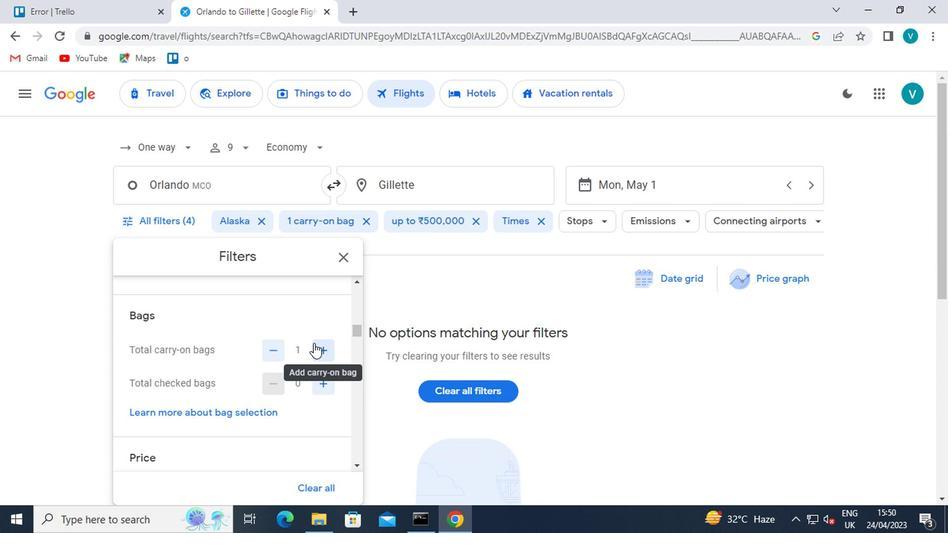 
Action: Mouse moved to (261, 382)
Screenshot: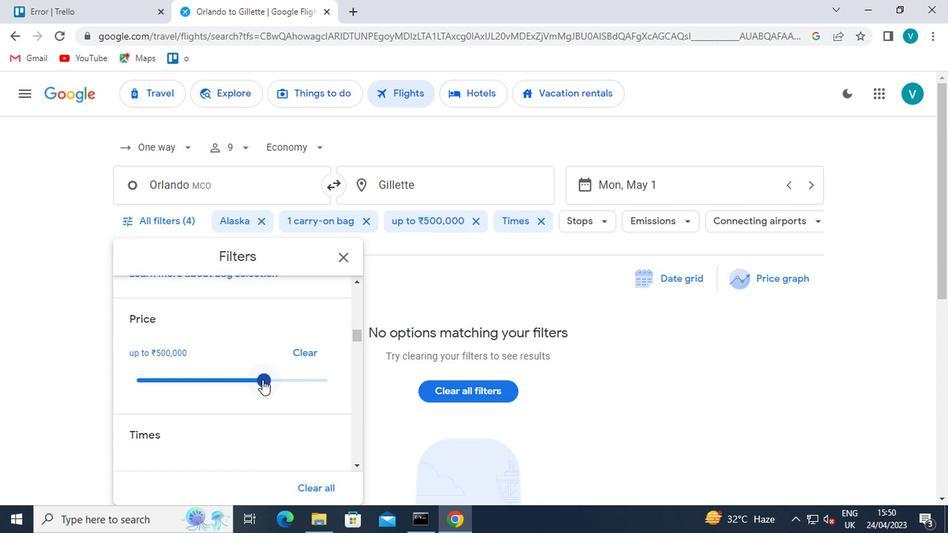 
Action: Mouse pressed left at (261, 382)
Screenshot: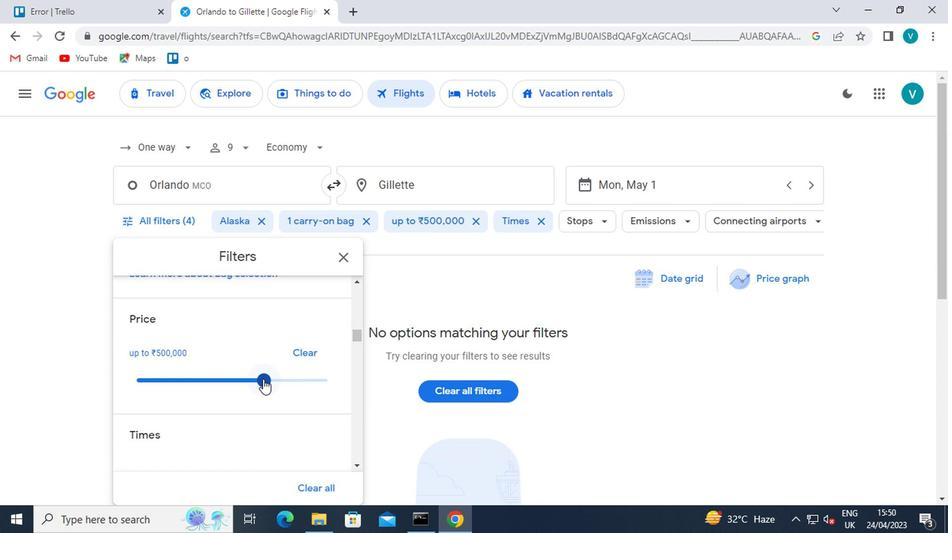 
Action: Mouse moved to (302, 391)
Screenshot: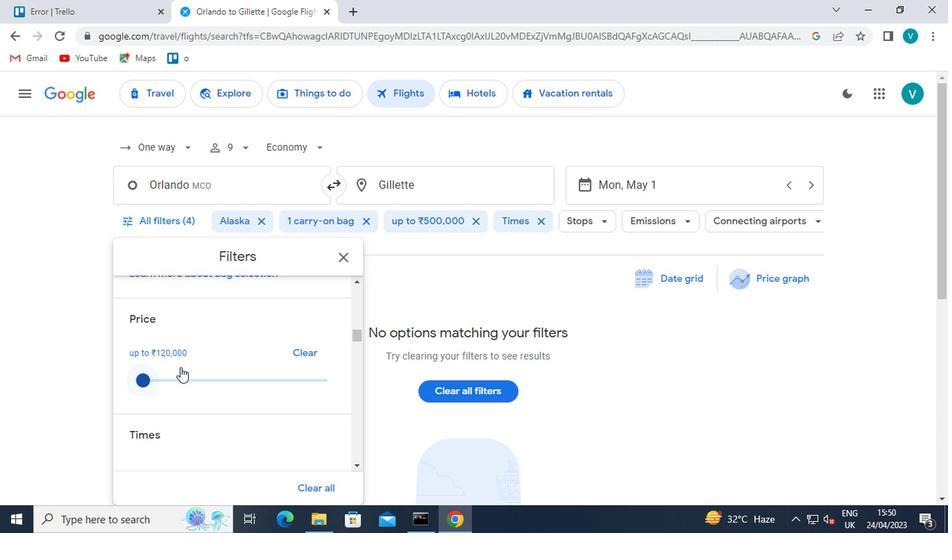 
Action: Mouse scrolled (302, 390) with delta (0, 0)
Screenshot: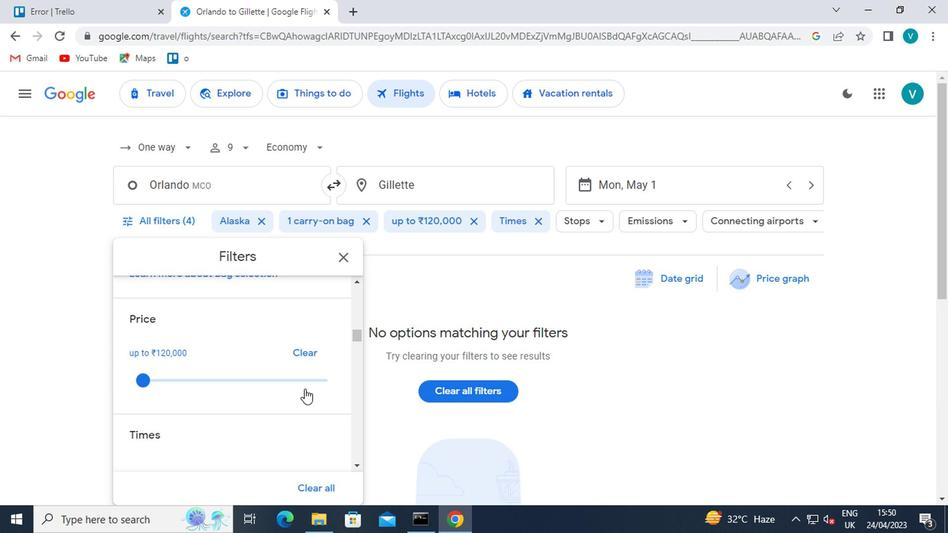 
Action: Mouse scrolled (302, 390) with delta (0, 0)
Screenshot: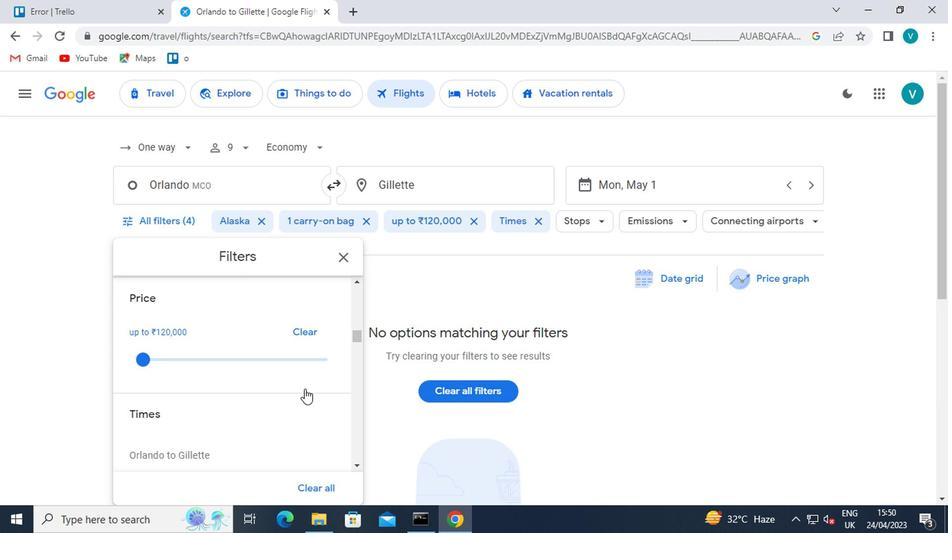 
Action: Mouse moved to (199, 402)
Screenshot: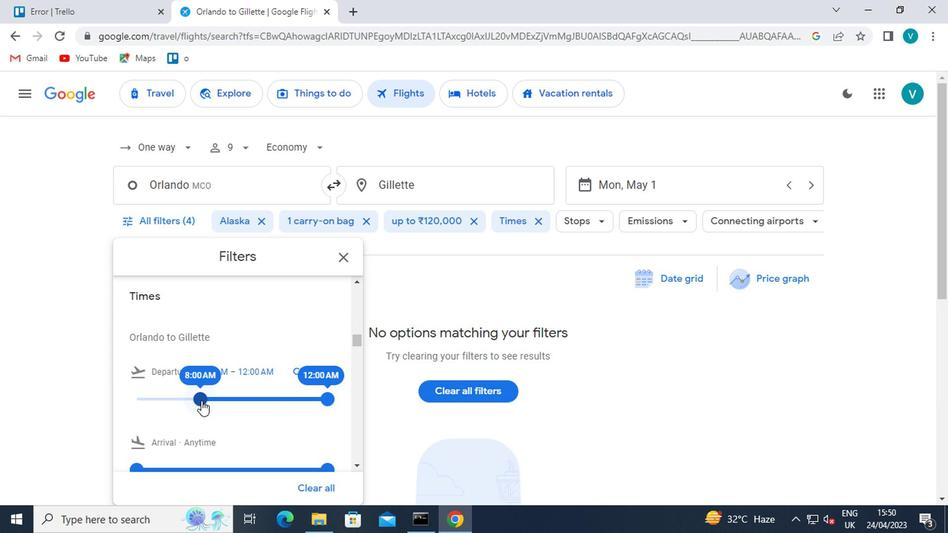 
Action: Mouse pressed left at (199, 402)
Screenshot: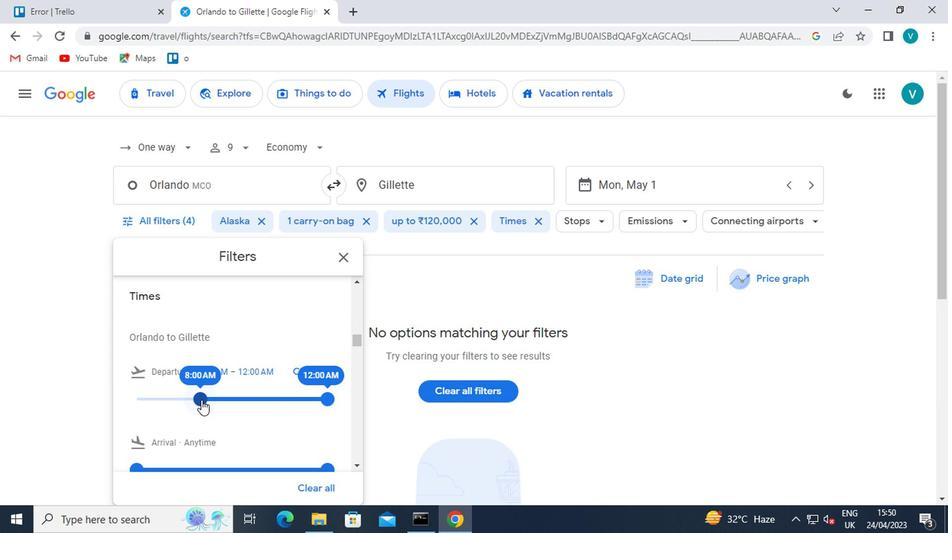 
Action: Mouse moved to (210, 404)
Screenshot: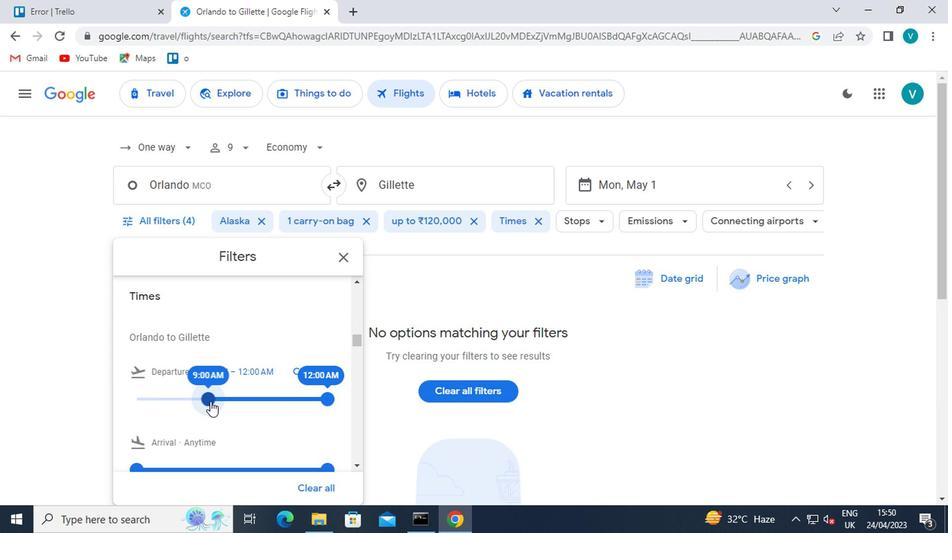 
